 Task: Find connections with filter location Santa Maria with filter topic #Managementconsultant with filter profile language English with filter current company Mechanical Jobs and Career with filter school Uttrakhand Technical University, Dehradun with filter industry Retail Art Supplies with filter service category Lead Generation with filter keywords title President
Action: Mouse moved to (480, 63)
Screenshot: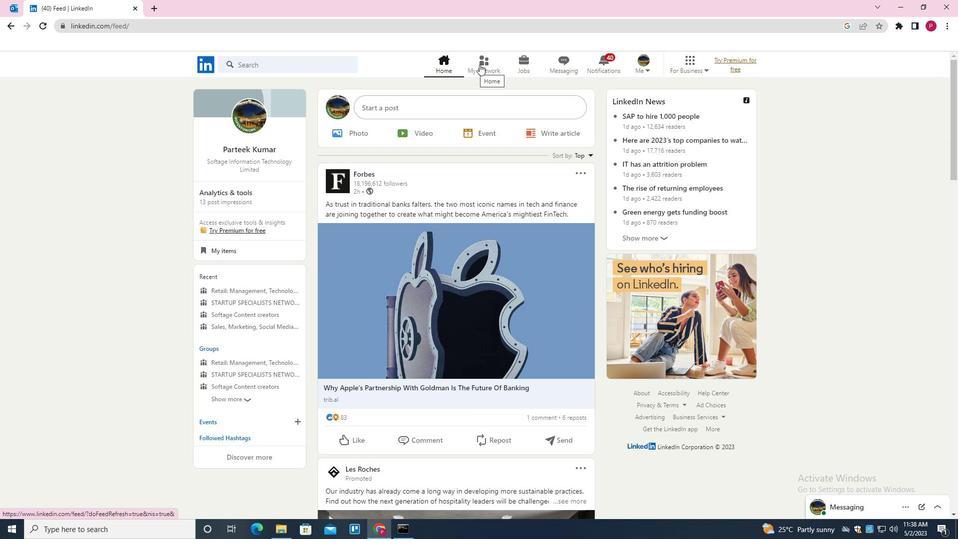 
Action: Mouse pressed left at (480, 63)
Screenshot: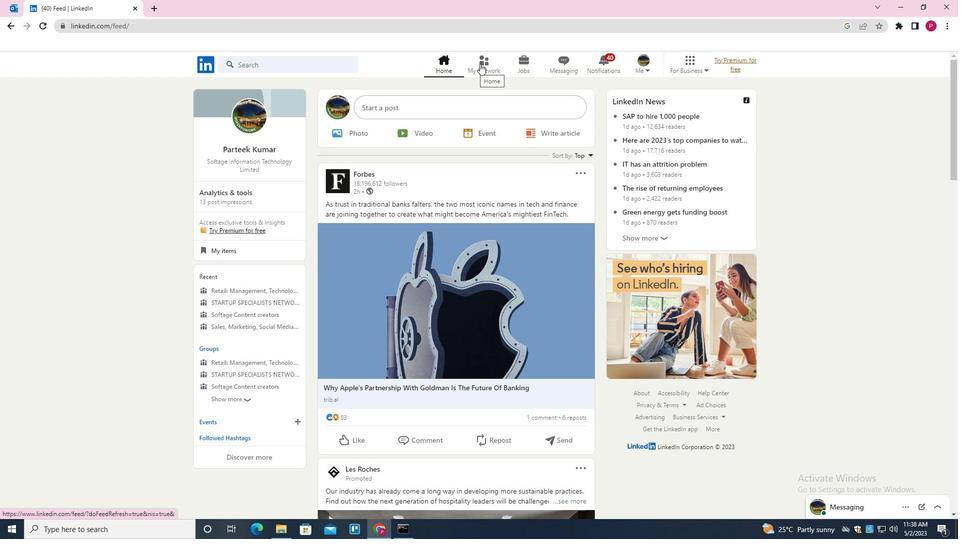 
Action: Mouse moved to (320, 121)
Screenshot: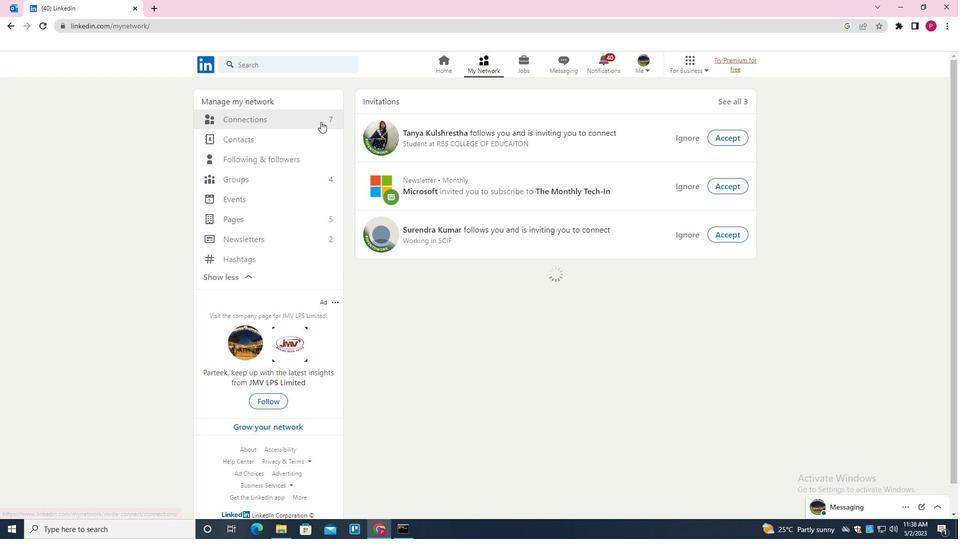 
Action: Mouse pressed left at (320, 121)
Screenshot: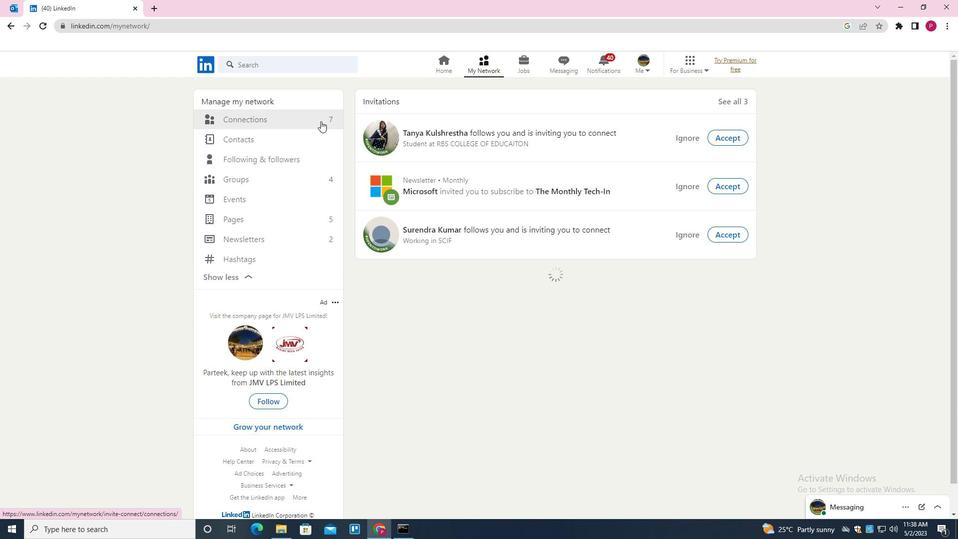 
Action: Mouse moved to (543, 123)
Screenshot: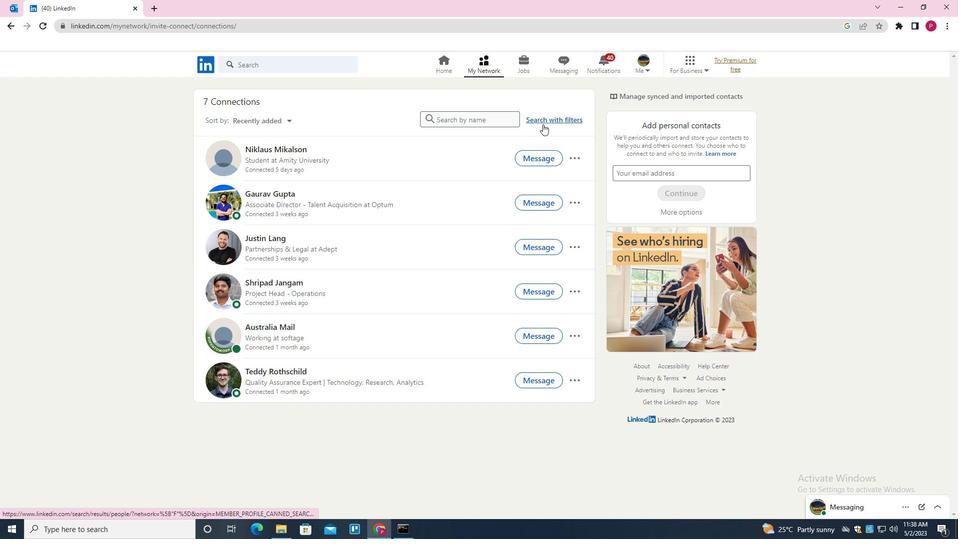 
Action: Mouse pressed left at (543, 123)
Screenshot: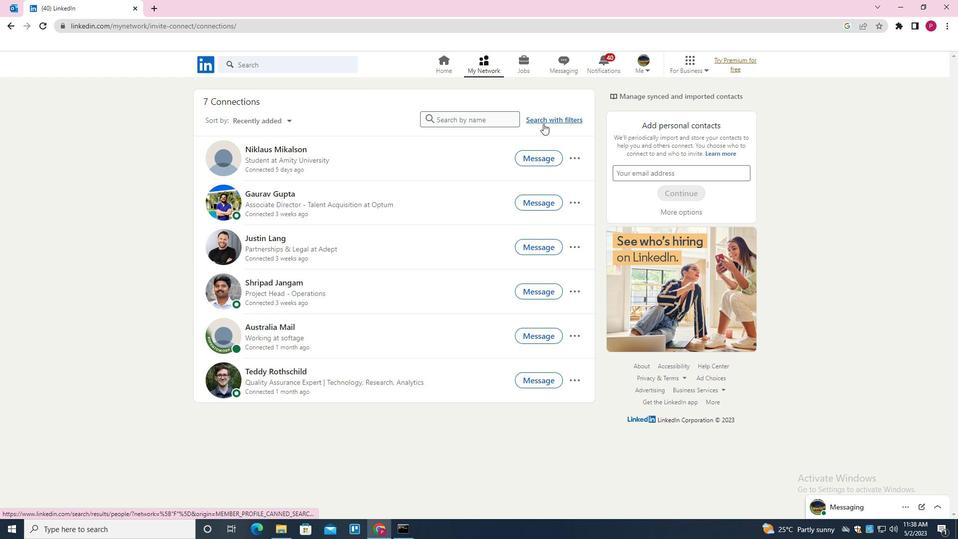 
Action: Mouse moved to (510, 94)
Screenshot: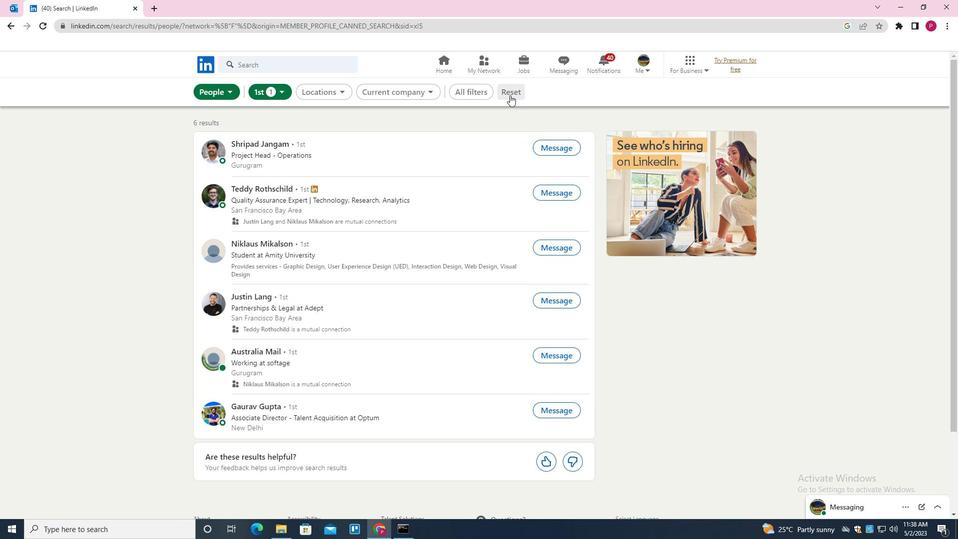
Action: Mouse pressed left at (510, 94)
Screenshot: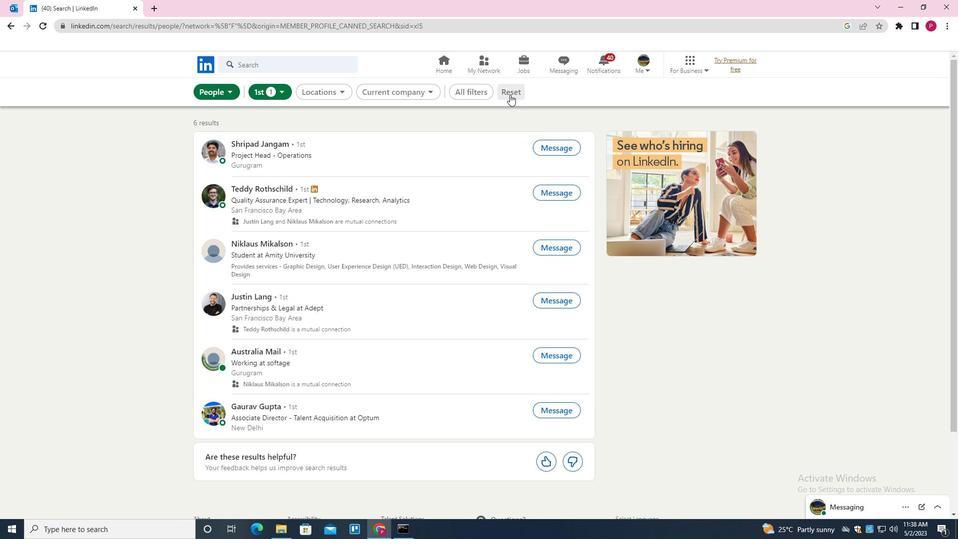 
Action: Mouse moved to (500, 92)
Screenshot: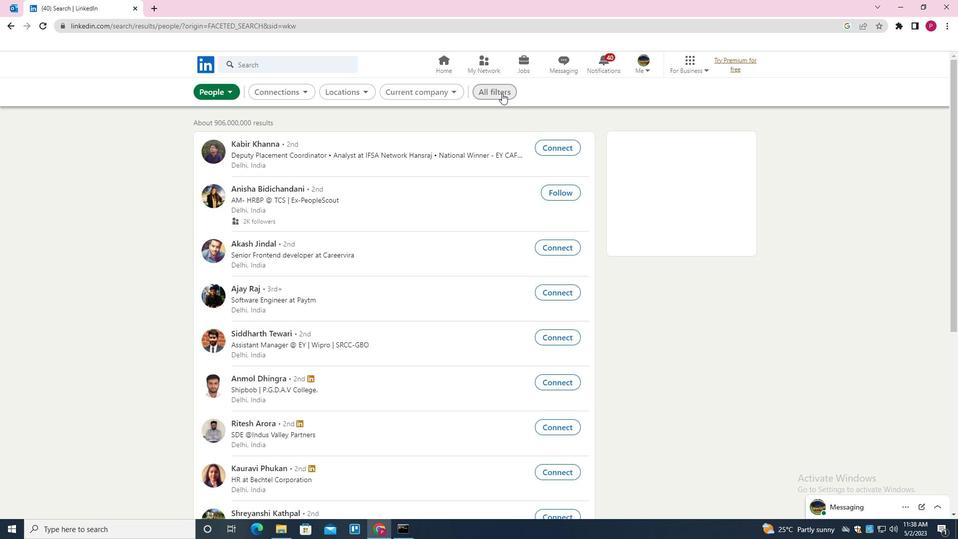 
Action: Mouse pressed left at (500, 92)
Screenshot: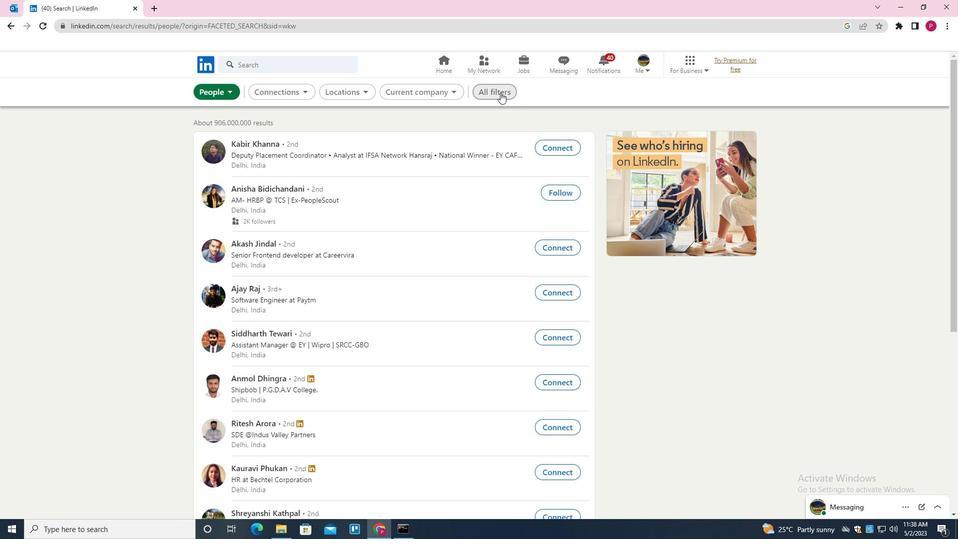 
Action: Mouse moved to (869, 312)
Screenshot: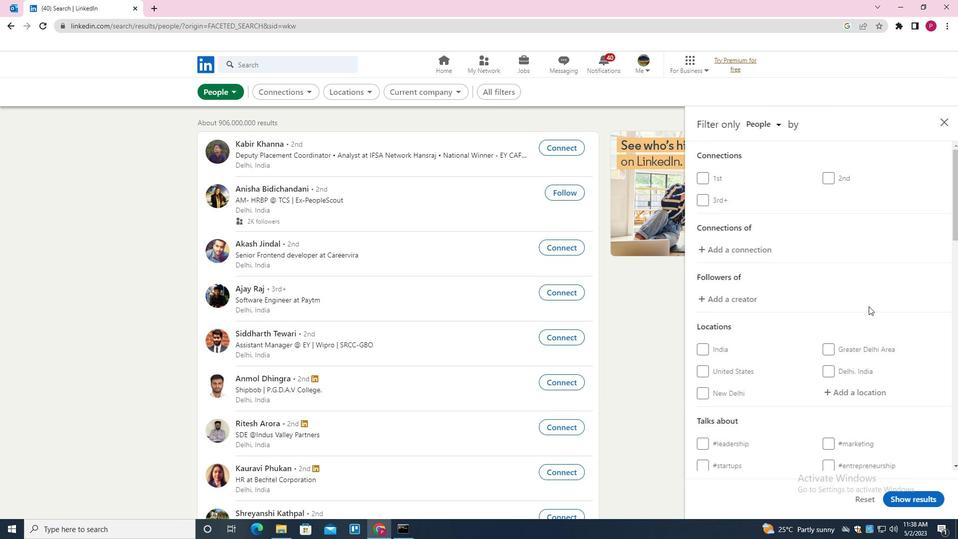 
Action: Mouse scrolled (869, 311) with delta (0, 0)
Screenshot: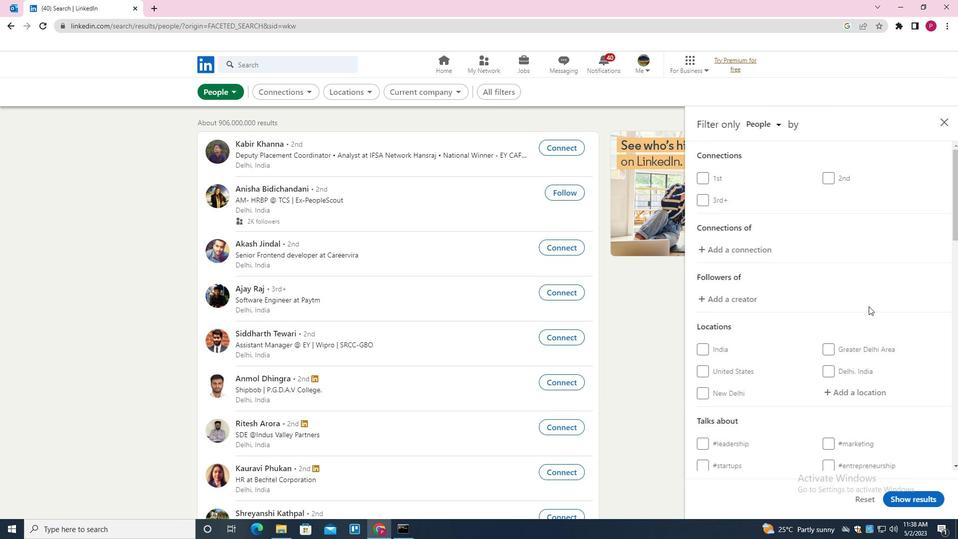 
Action: Mouse moved to (871, 316)
Screenshot: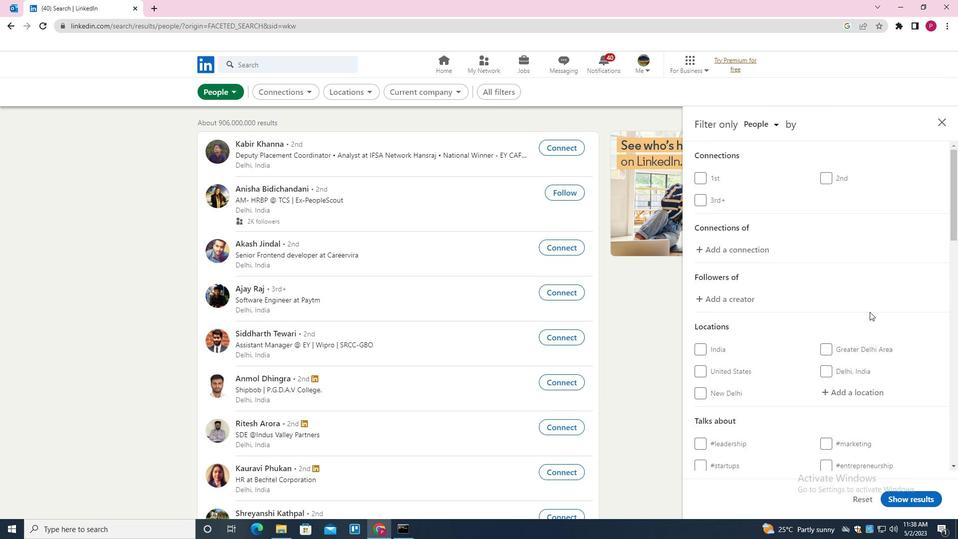 
Action: Mouse scrolled (871, 315) with delta (0, 0)
Screenshot: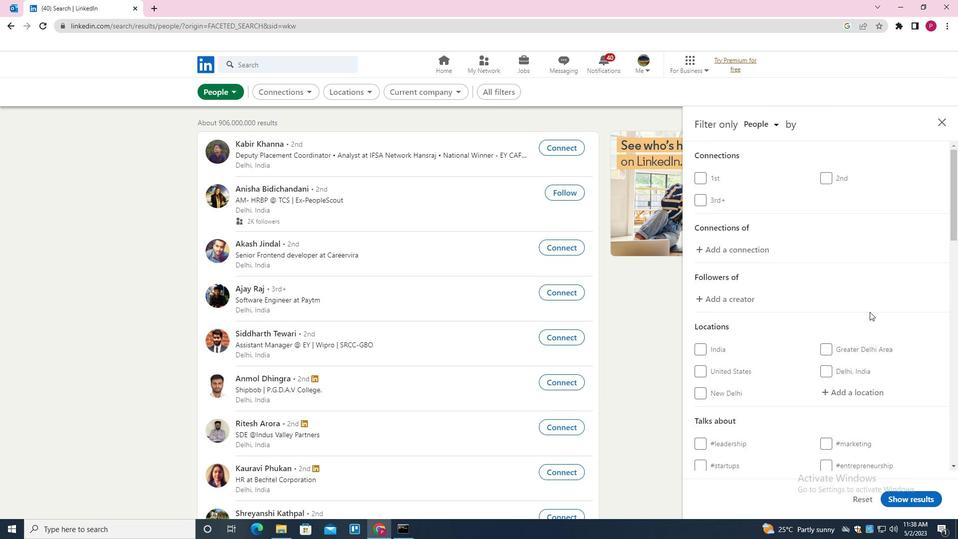 
Action: Mouse moved to (859, 292)
Screenshot: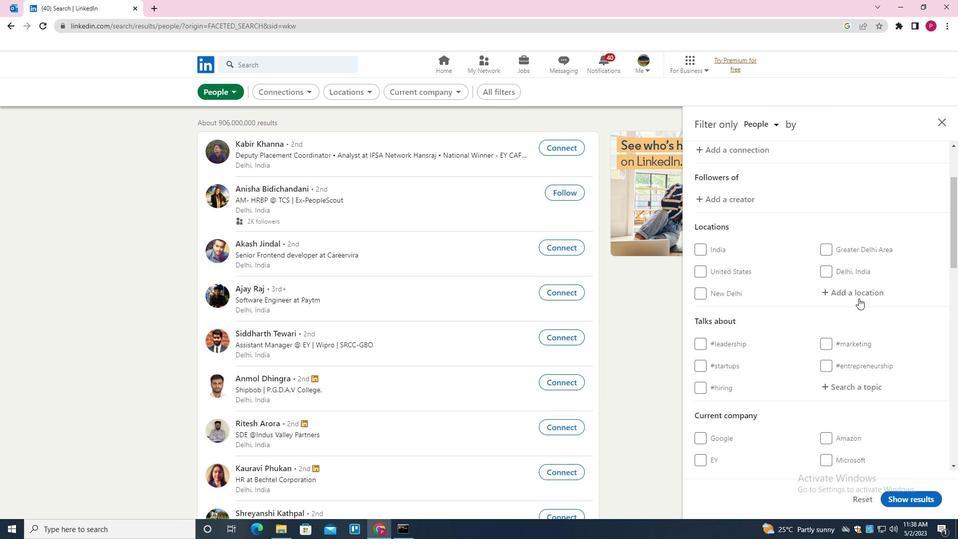 
Action: Mouse pressed left at (859, 292)
Screenshot: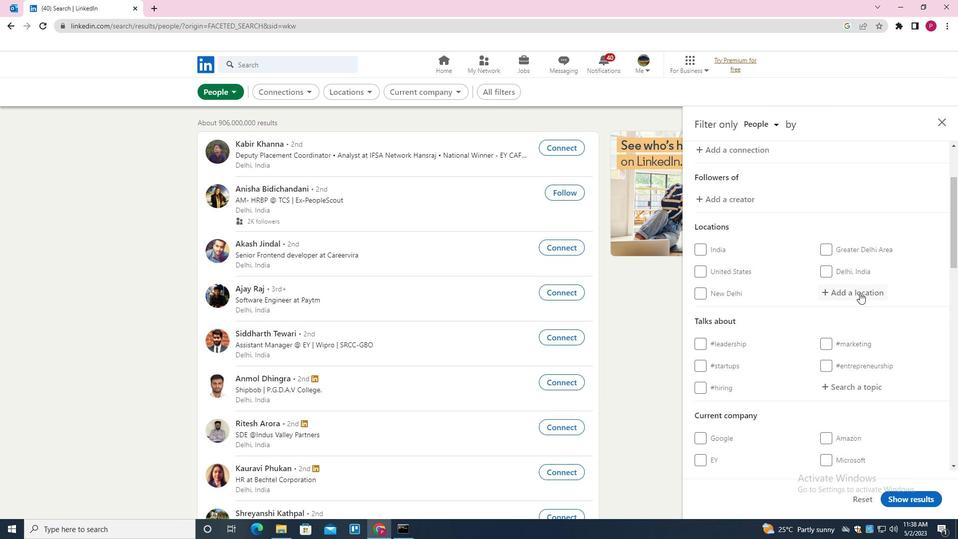 
Action: Mouse moved to (769, 353)
Screenshot: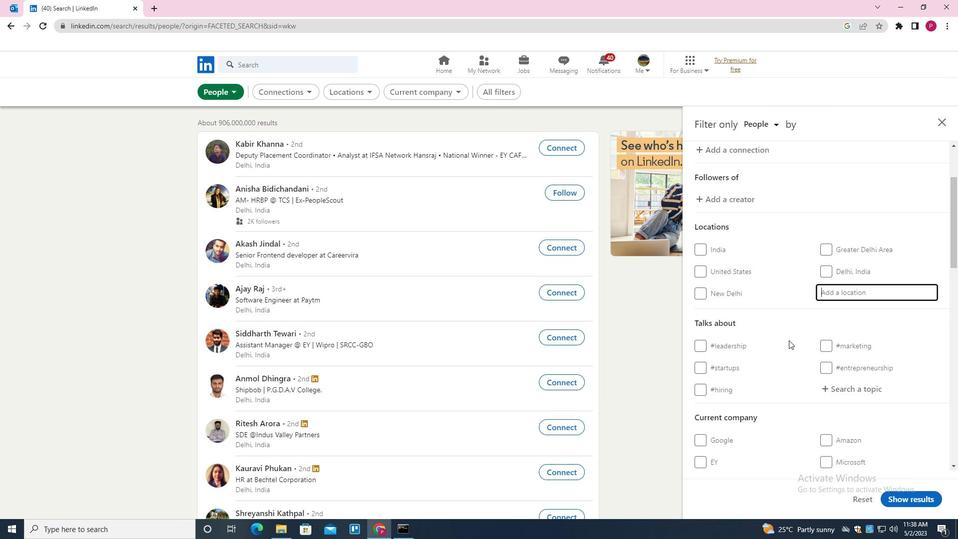 
Action: Key pressed <Key.shift>SANTA<Key.space><Key.shift>MARIA<Key.down><Key.enter>
Screenshot: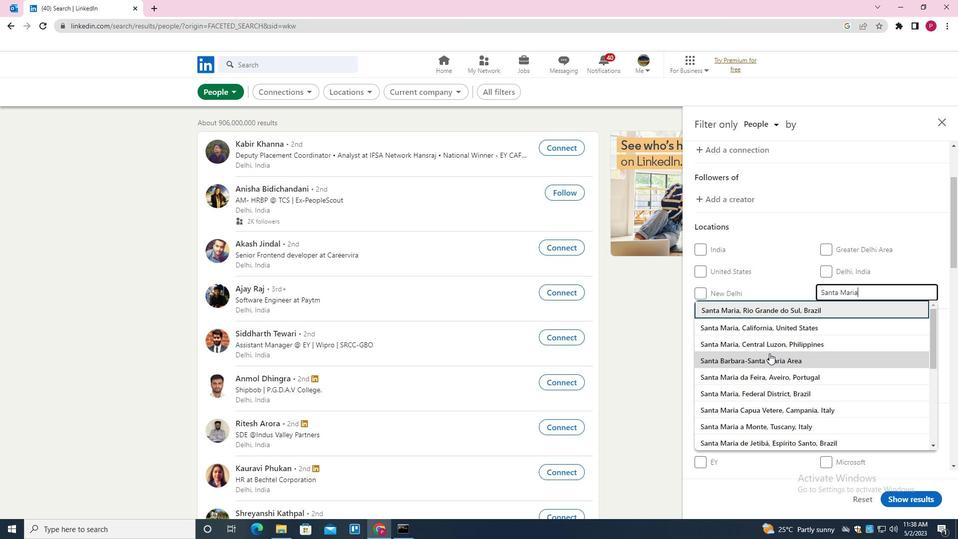 
Action: Mouse moved to (778, 303)
Screenshot: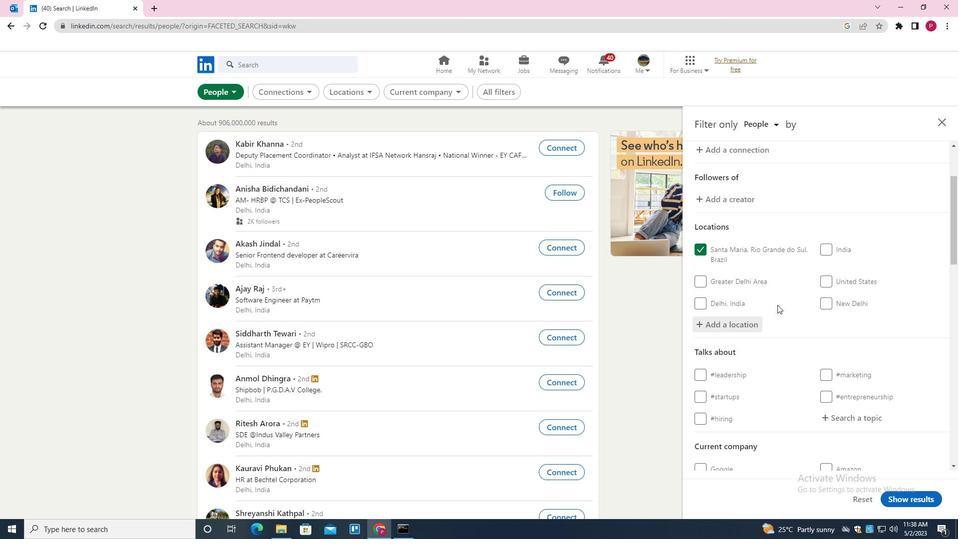 
Action: Mouse scrolled (778, 303) with delta (0, 0)
Screenshot: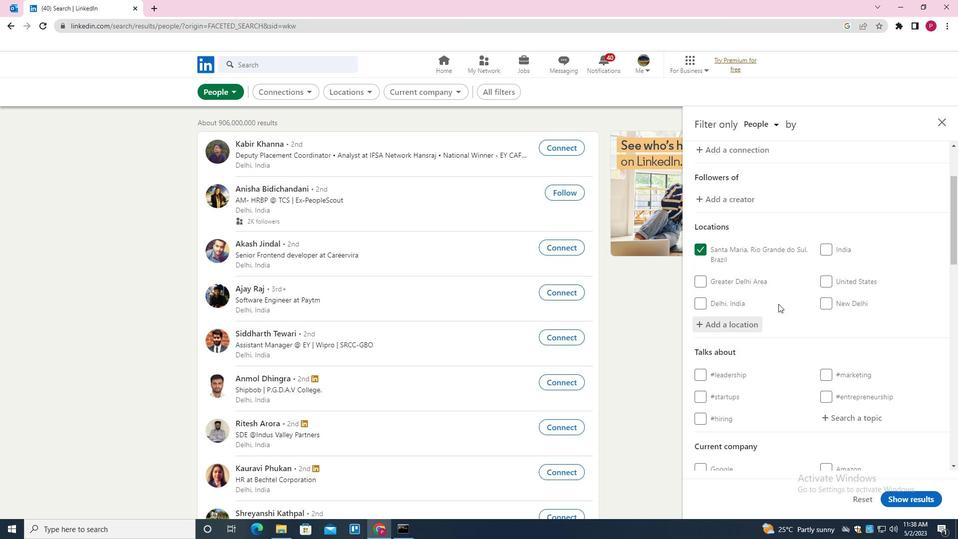 
Action: Mouse moved to (778, 304)
Screenshot: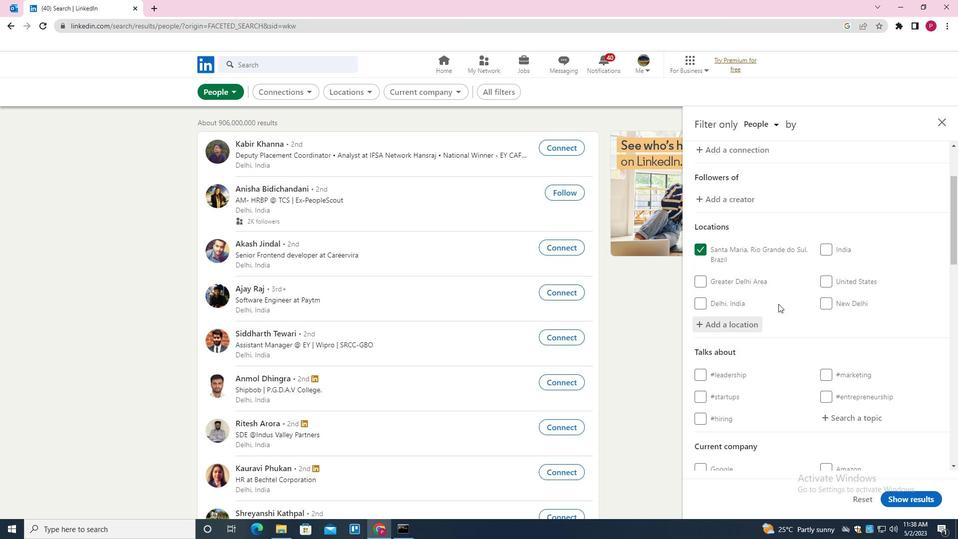
Action: Mouse scrolled (778, 303) with delta (0, 0)
Screenshot: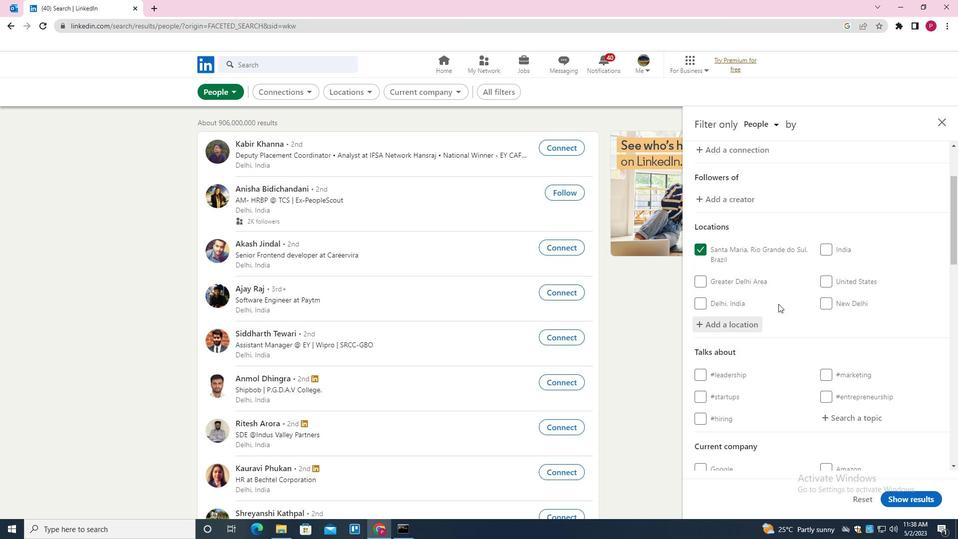 
Action: Mouse moved to (777, 304)
Screenshot: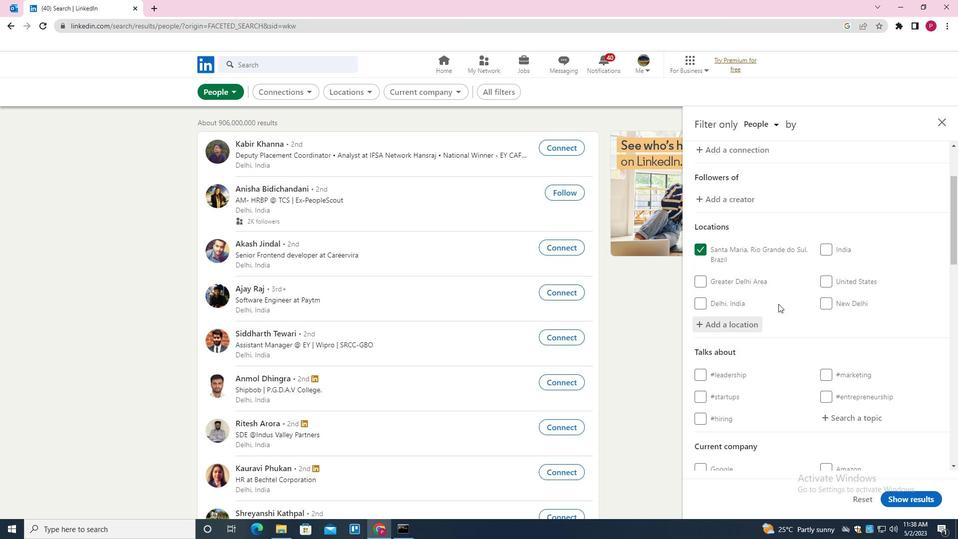 
Action: Mouse scrolled (777, 304) with delta (0, 0)
Screenshot: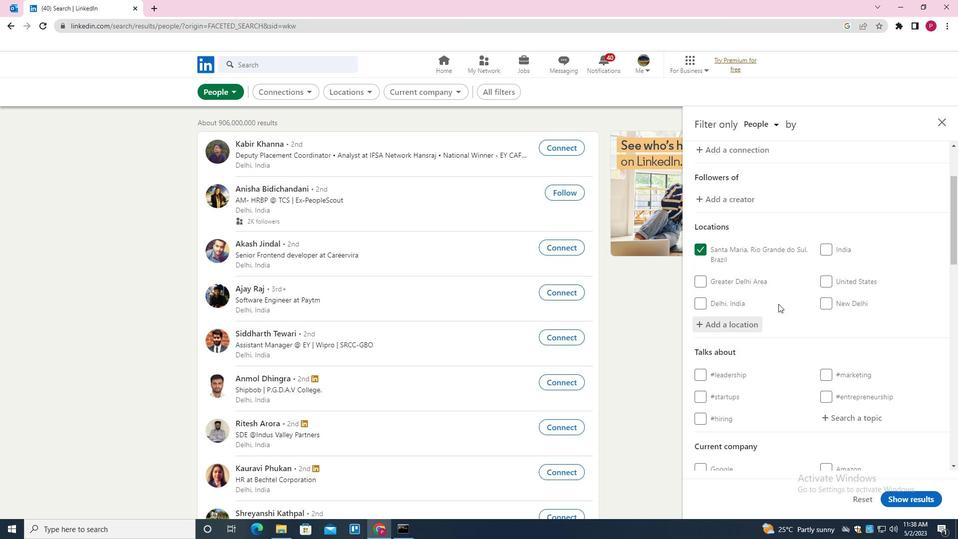 
Action: Mouse moved to (777, 309)
Screenshot: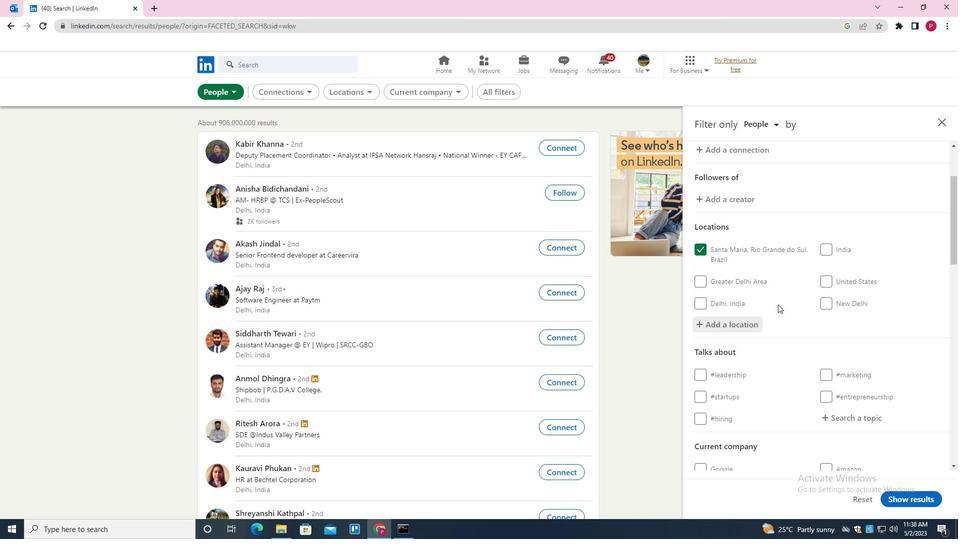
Action: Mouse scrolled (777, 309) with delta (0, 0)
Screenshot: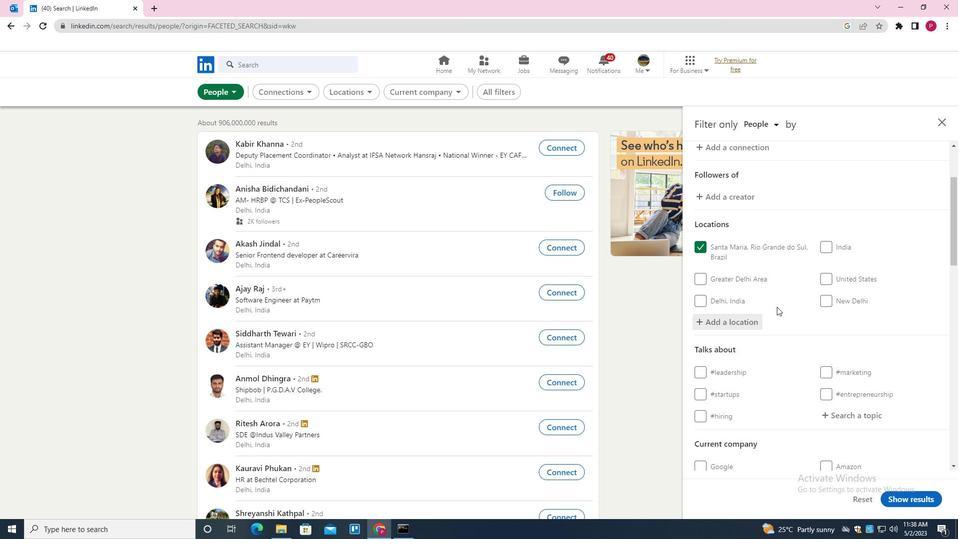 
Action: Mouse moved to (850, 218)
Screenshot: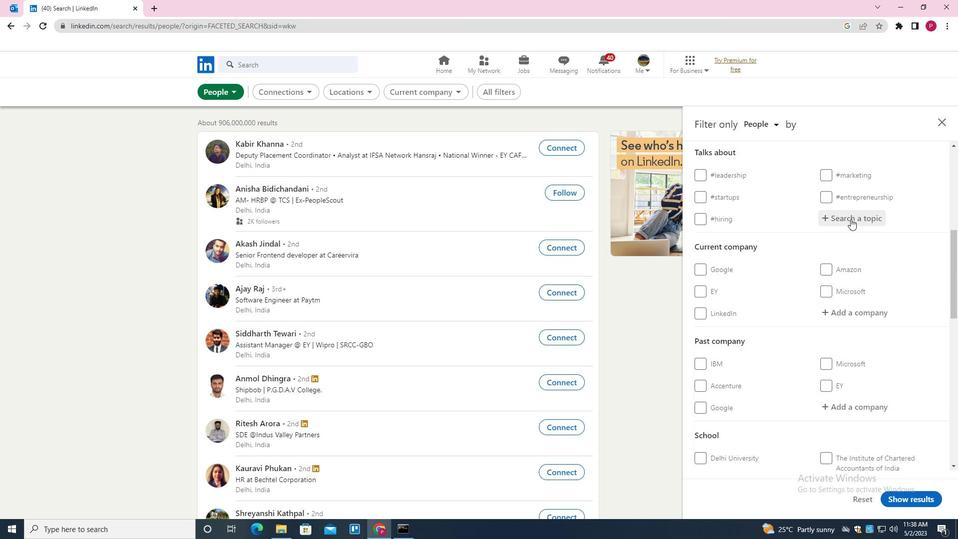 
Action: Mouse pressed left at (850, 218)
Screenshot: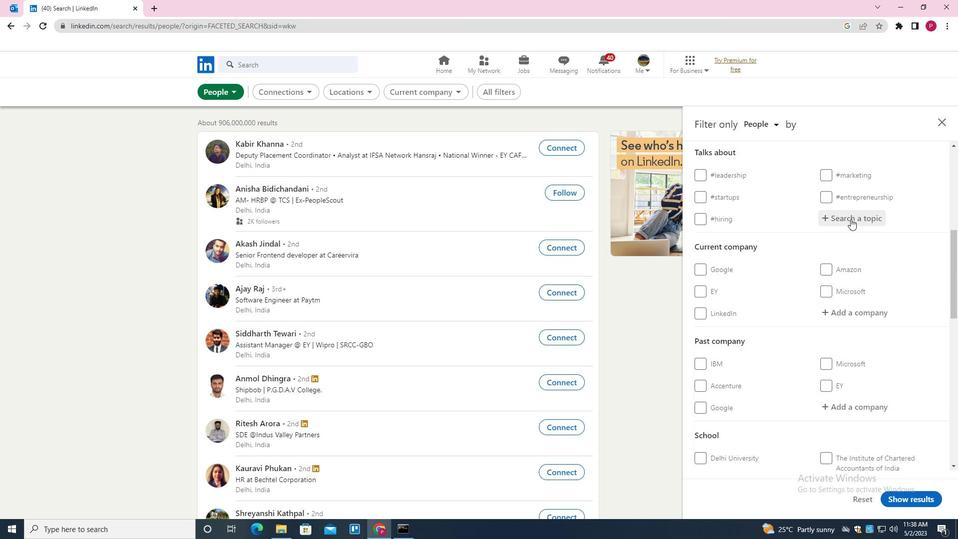 
Action: Mouse moved to (840, 224)
Screenshot: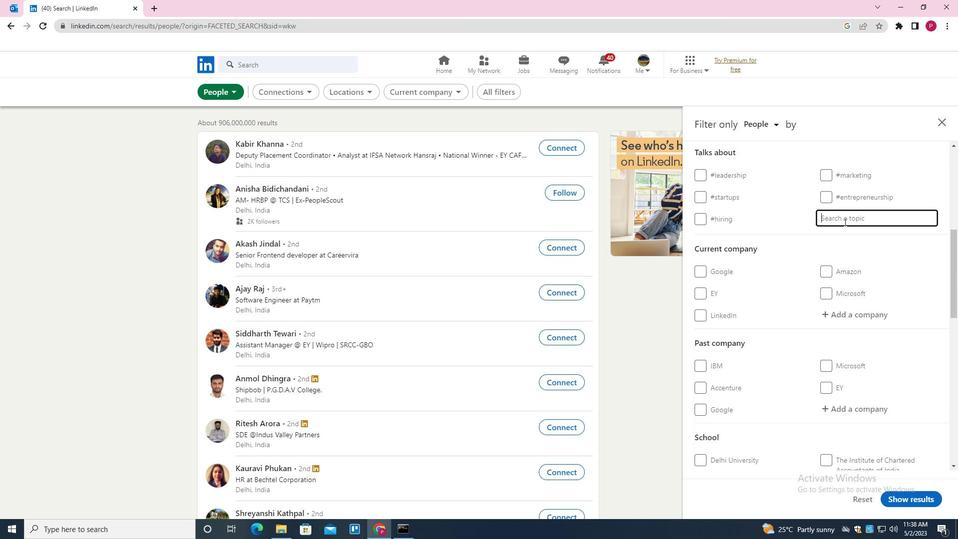 
Action: Key pressed MANAGEMENT<Key.space><Key.backspace>COU<Key.backspace>NSULTING<Key.down><Key.enter>
Screenshot: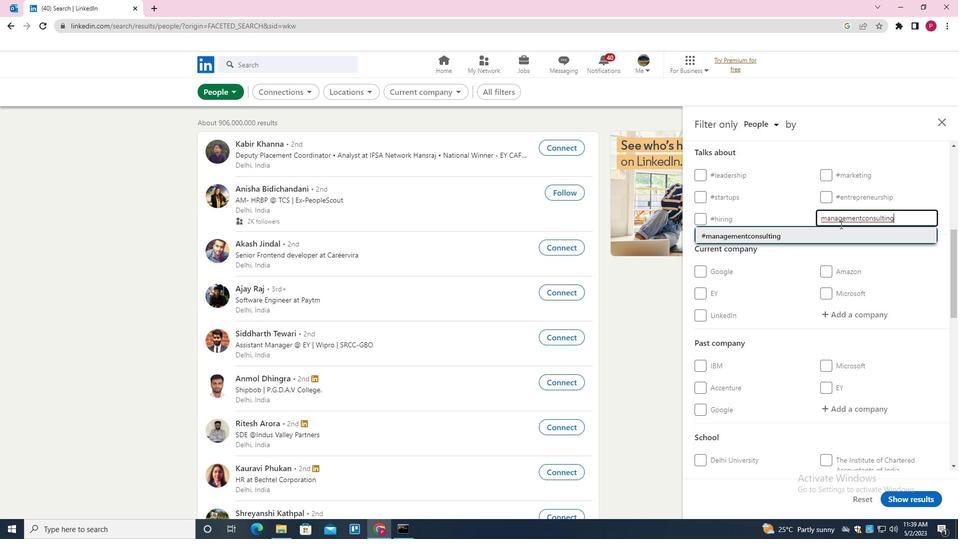 
Action: Mouse moved to (827, 234)
Screenshot: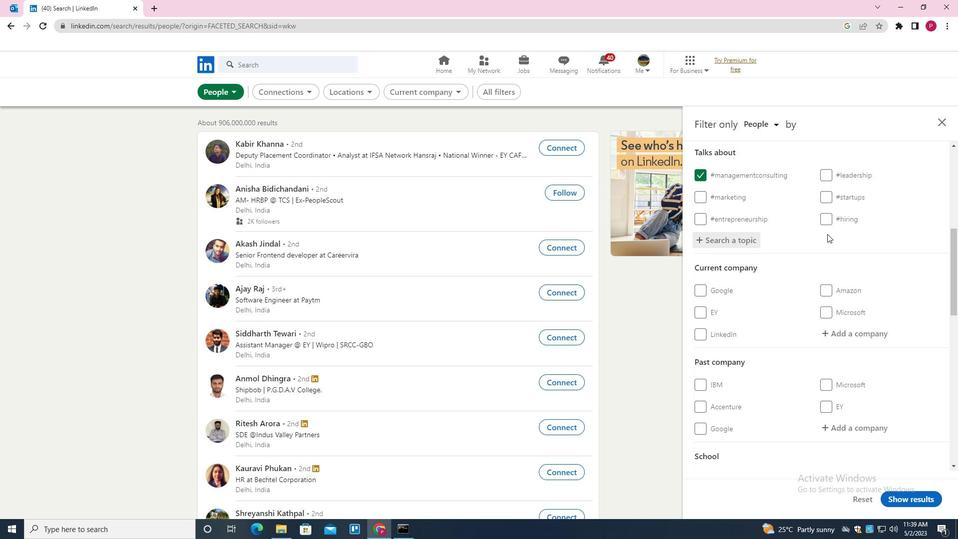 
Action: Mouse scrolled (827, 233) with delta (0, 0)
Screenshot: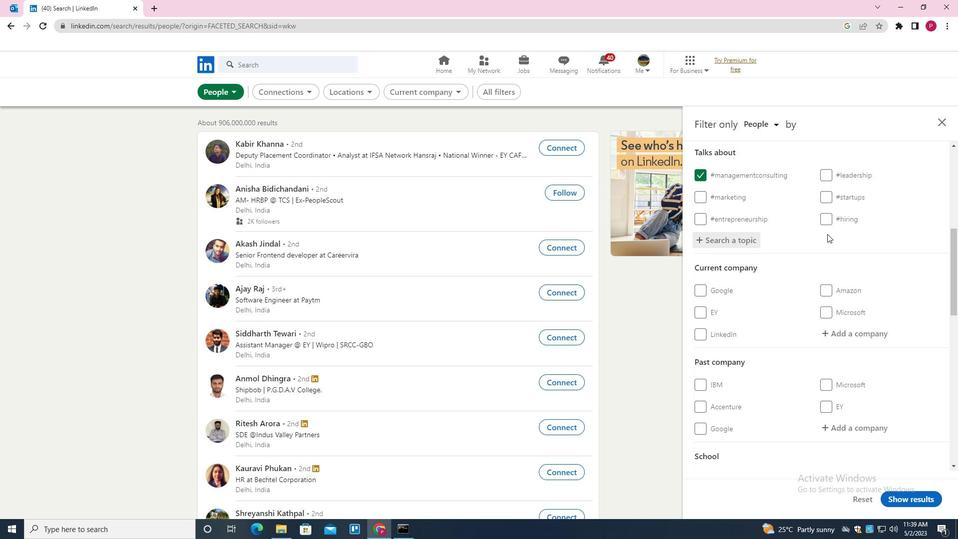 
Action: Mouse moved to (826, 234)
Screenshot: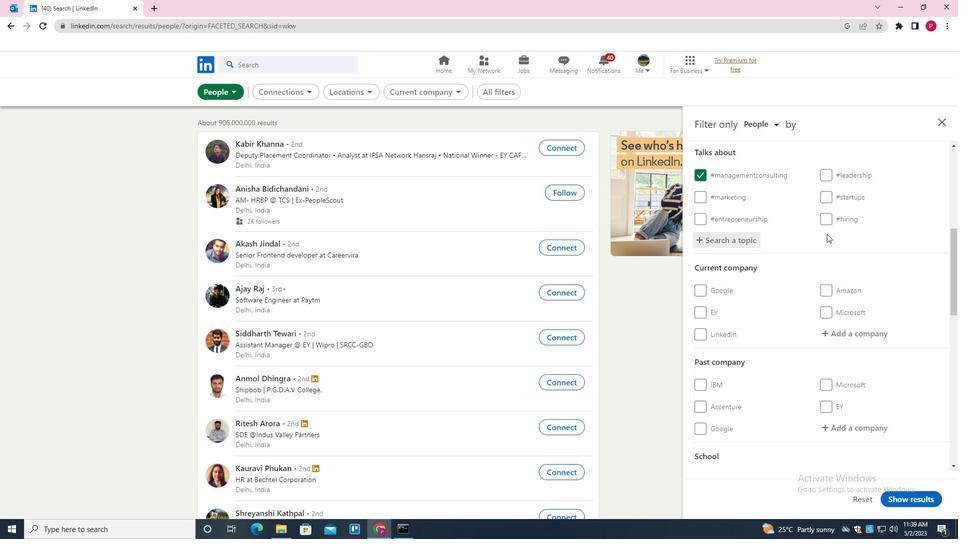 
Action: Mouse scrolled (826, 234) with delta (0, 0)
Screenshot: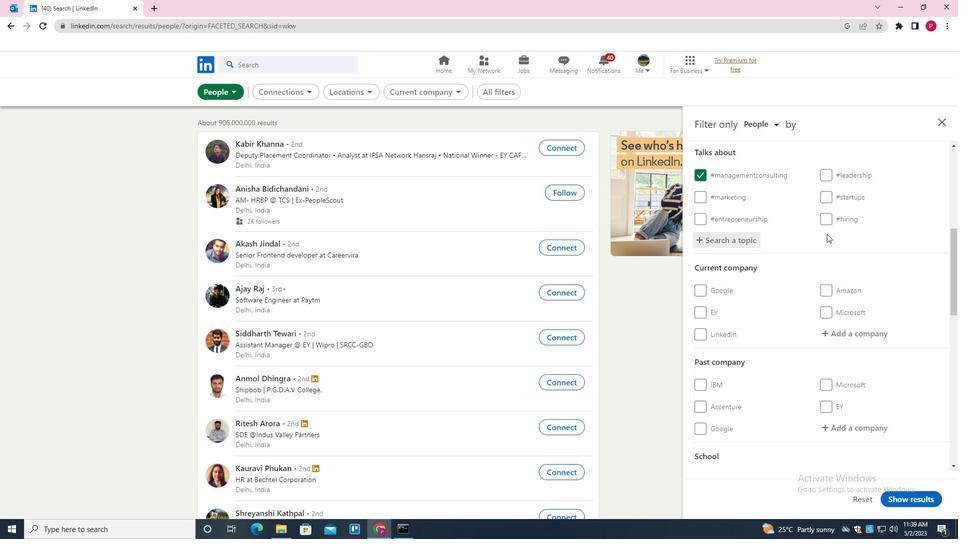 
Action: Mouse moved to (826, 235)
Screenshot: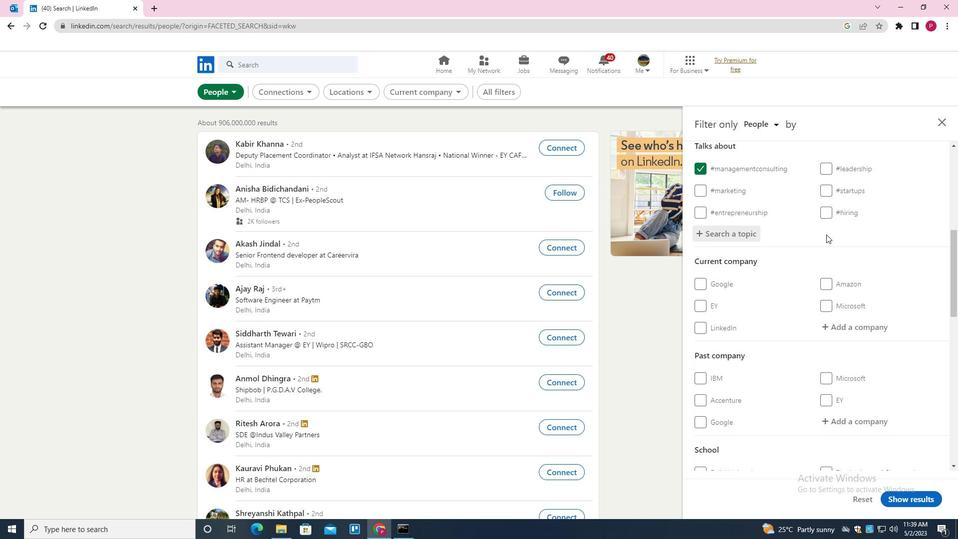 
Action: Mouse scrolled (826, 234) with delta (0, 0)
Screenshot: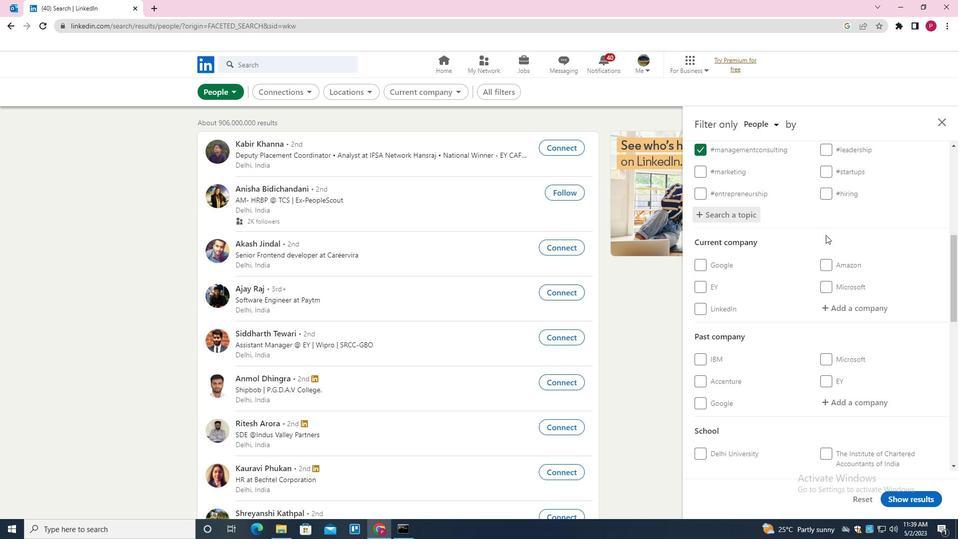 
Action: Mouse moved to (825, 235)
Screenshot: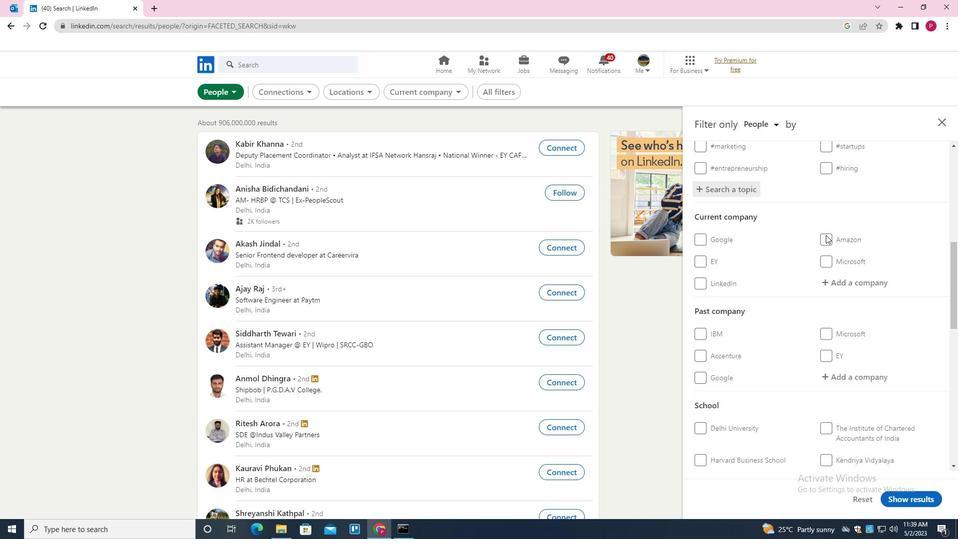 
Action: Mouse scrolled (825, 235) with delta (0, 0)
Screenshot: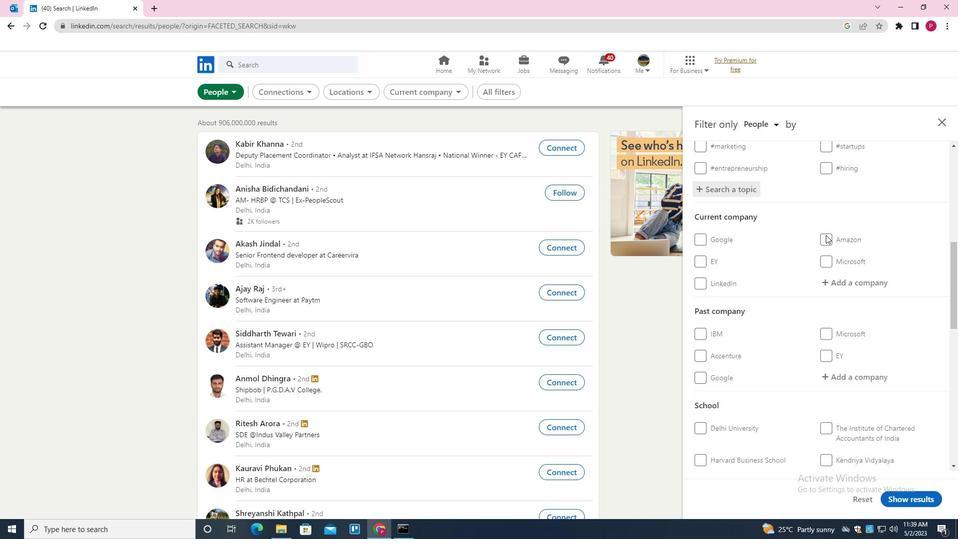 
Action: Mouse moved to (825, 235)
Screenshot: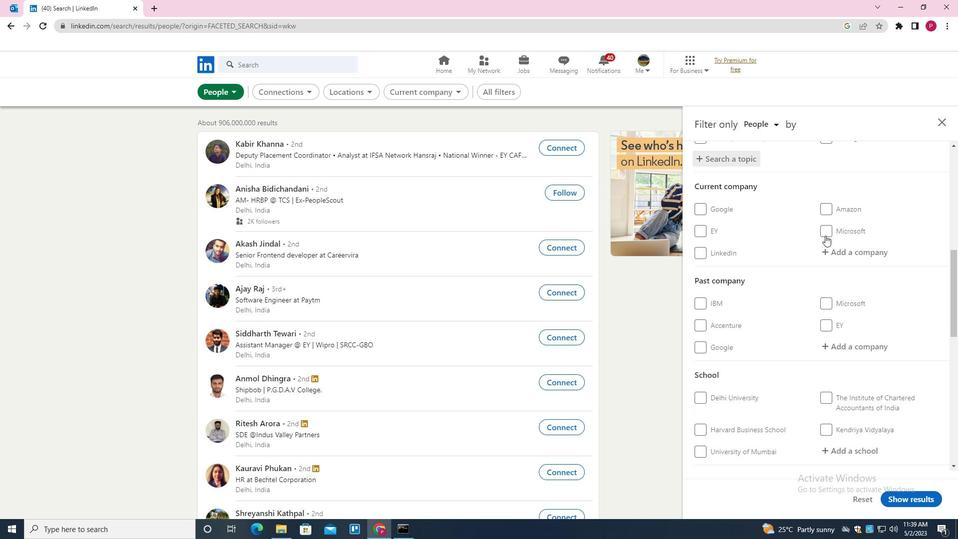 
Action: Mouse scrolled (825, 235) with delta (0, 0)
Screenshot: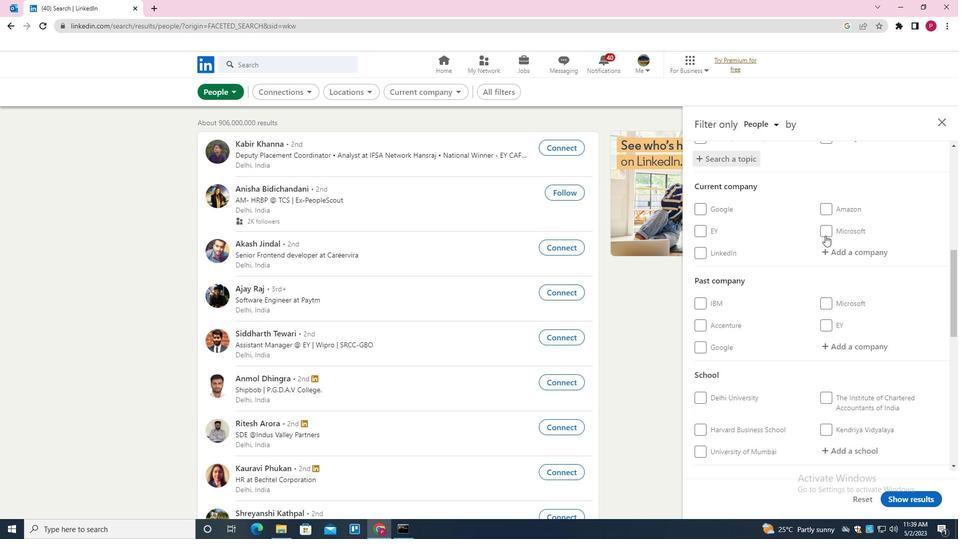 
Action: Mouse moved to (802, 286)
Screenshot: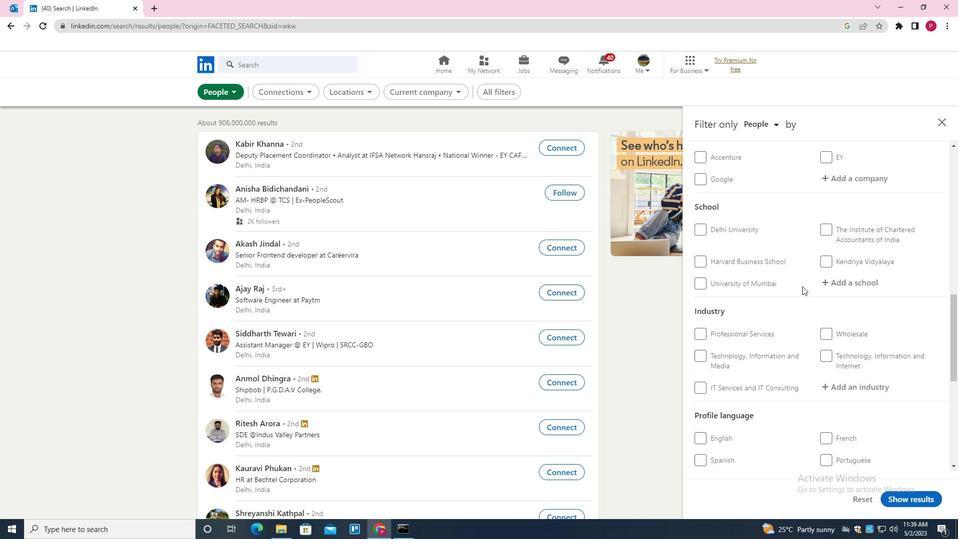 
Action: Mouse scrolled (802, 286) with delta (0, 0)
Screenshot: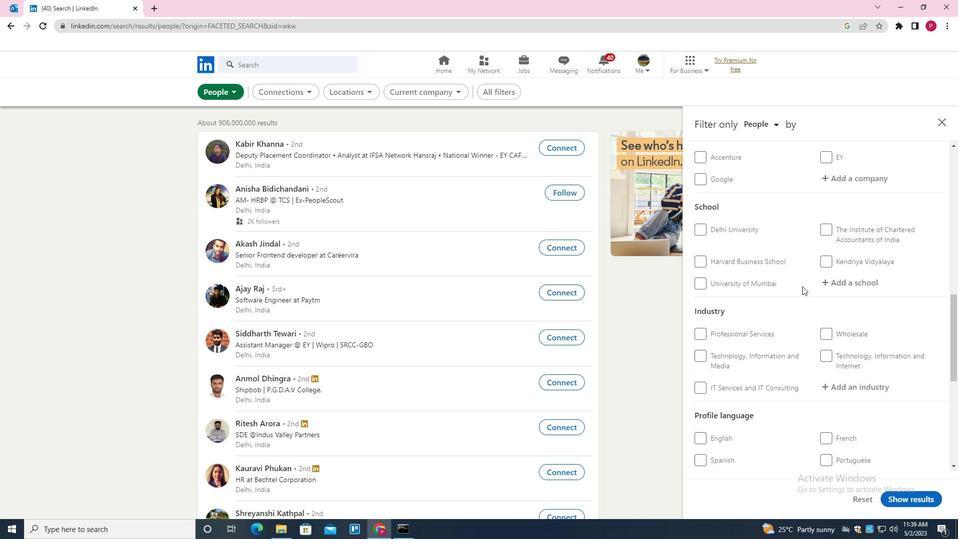 
Action: Mouse moved to (801, 287)
Screenshot: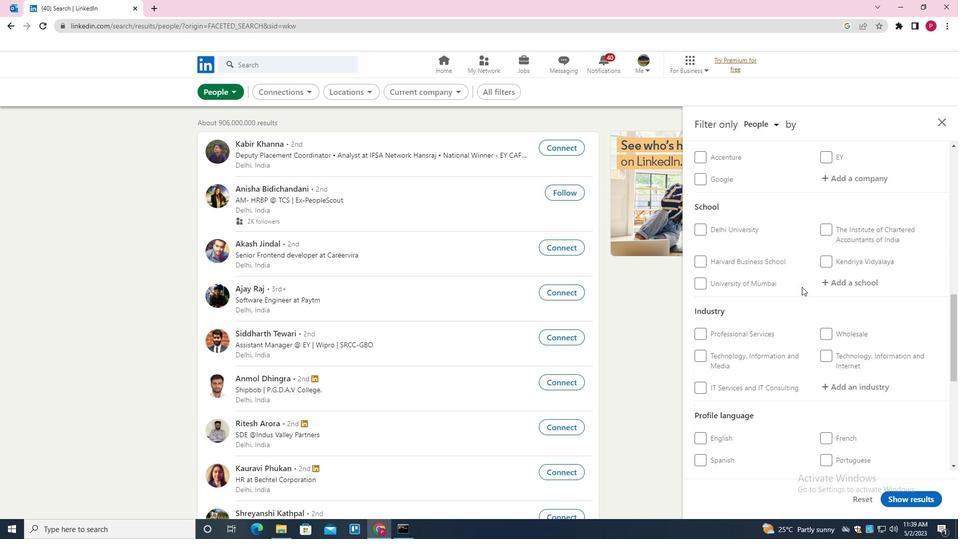 
Action: Mouse scrolled (801, 287) with delta (0, 0)
Screenshot: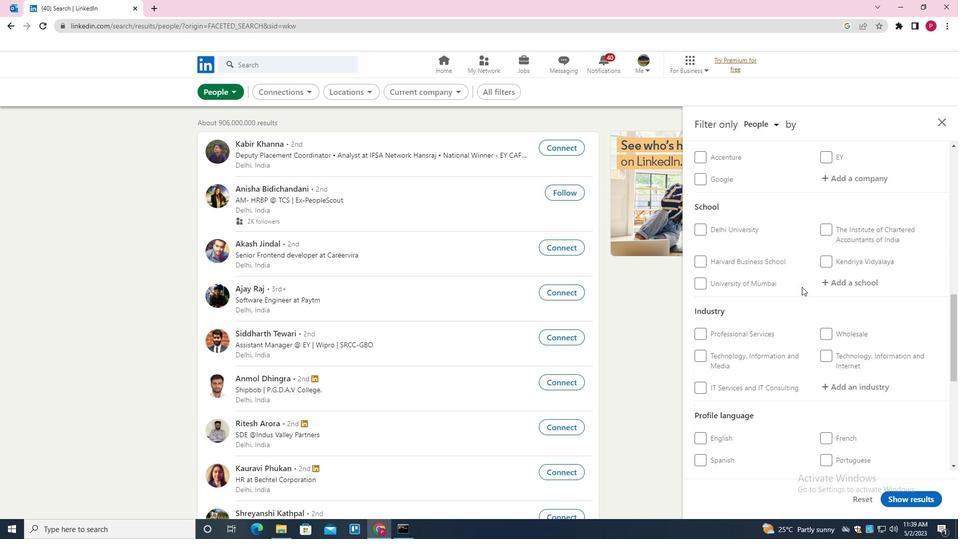 
Action: Mouse scrolled (801, 287) with delta (0, 0)
Screenshot: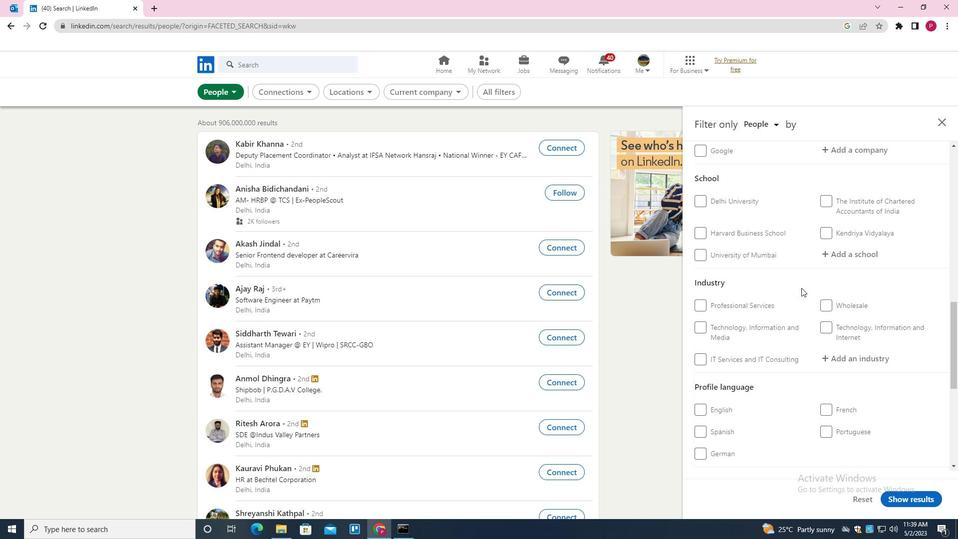 
Action: Mouse scrolled (801, 287) with delta (0, 0)
Screenshot: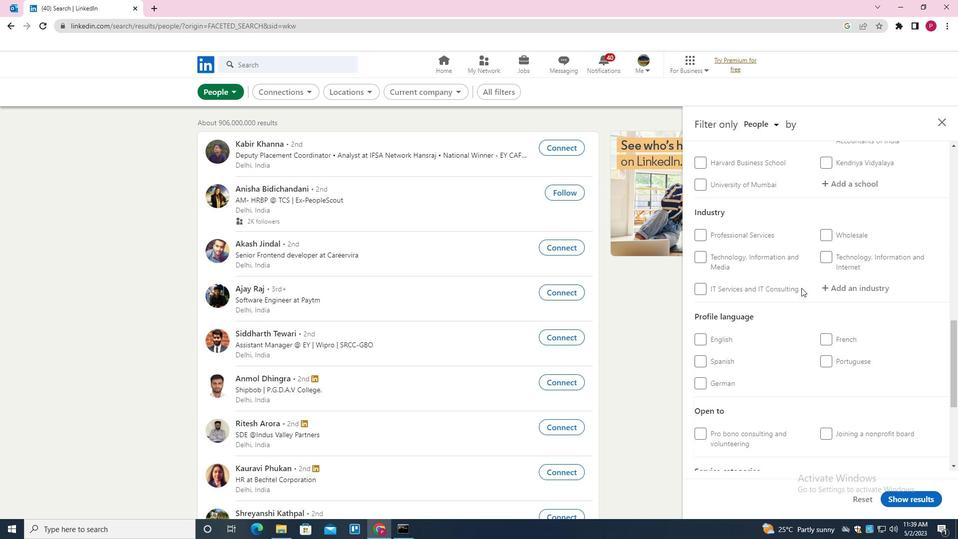 
Action: Mouse moved to (801, 287)
Screenshot: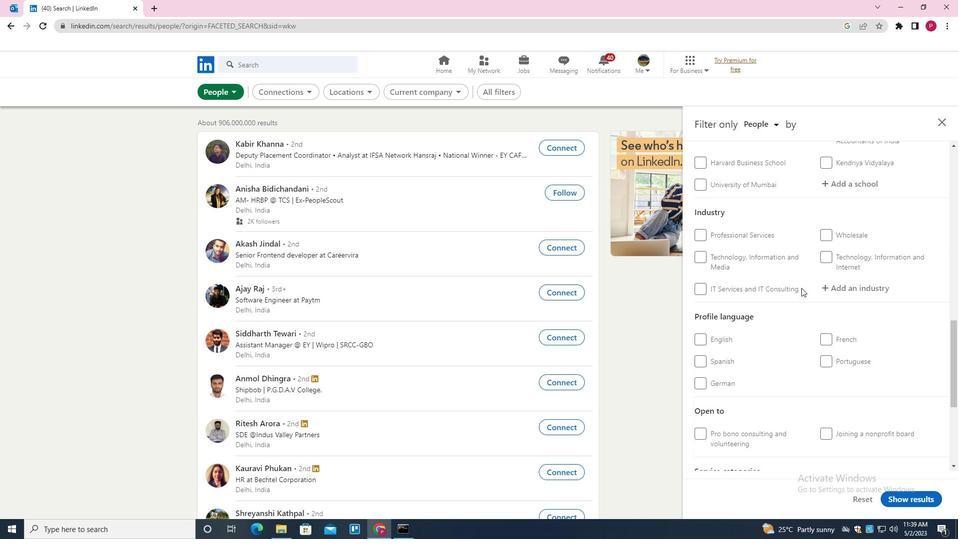 
Action: Mouse scrolled (801, 287) with delta (0, 0)
Screenshot: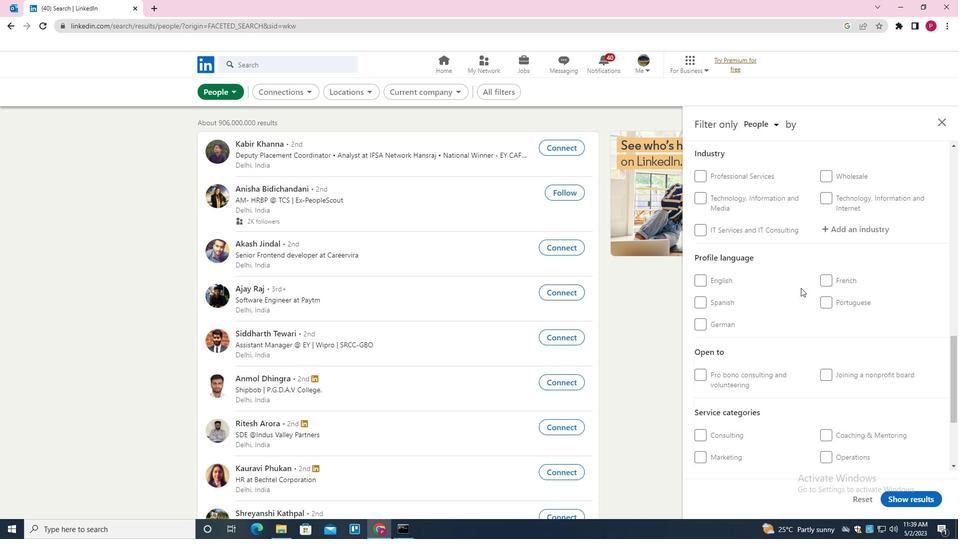 
Action: Mouse moved to (718, 190)
Screenshot: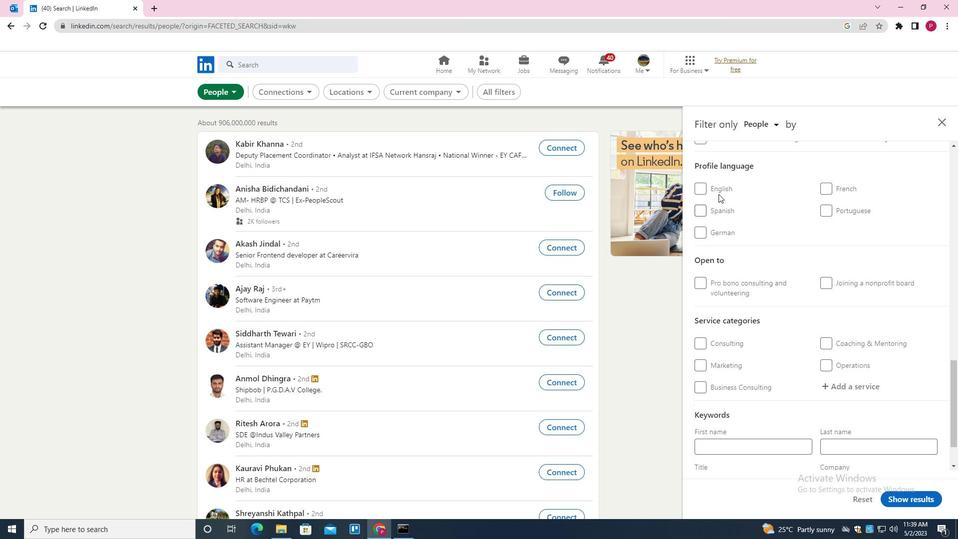 
Action: Mouse pressed left at (718, 190)
Screenshot: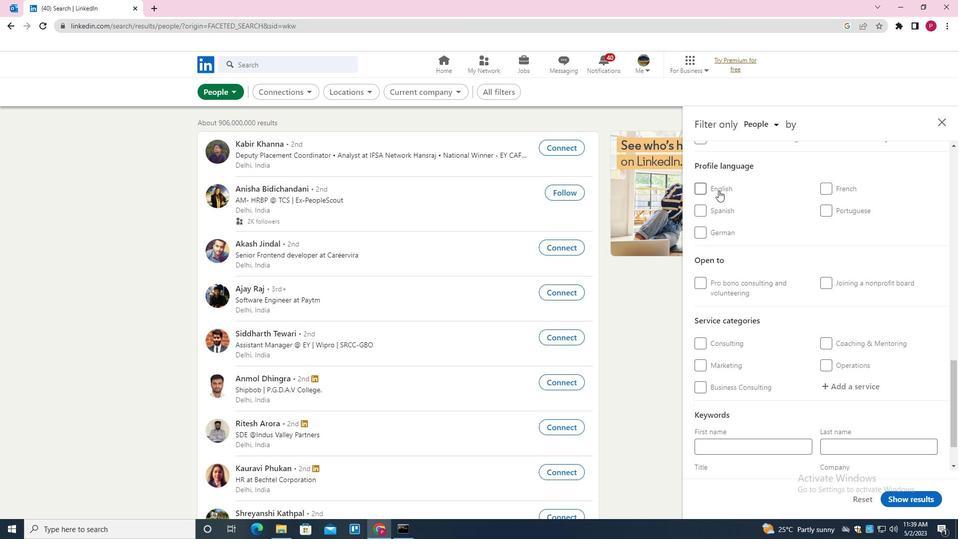 
Action: Mouse moved to (789, 240)
Screenshot: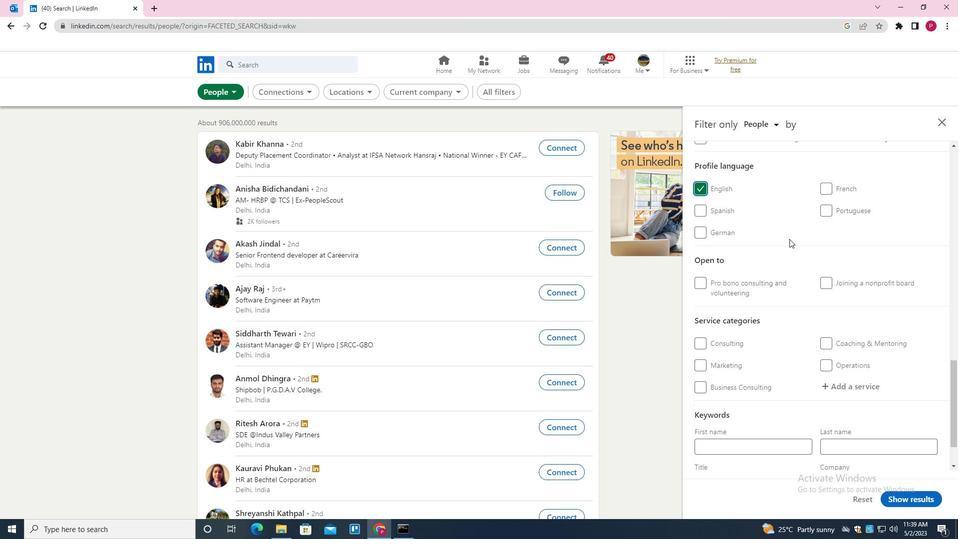 
Action: Mouse scrolled (789, 240) with delta (0, 0)
Screenshot: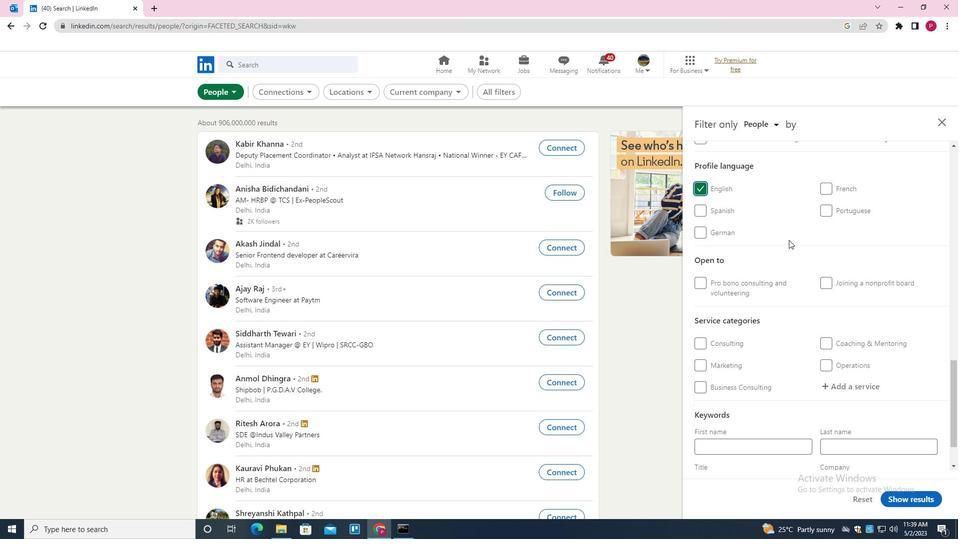 
Action: Mouse scrolled (789, 240) with delta (0, 0)
Screenshot: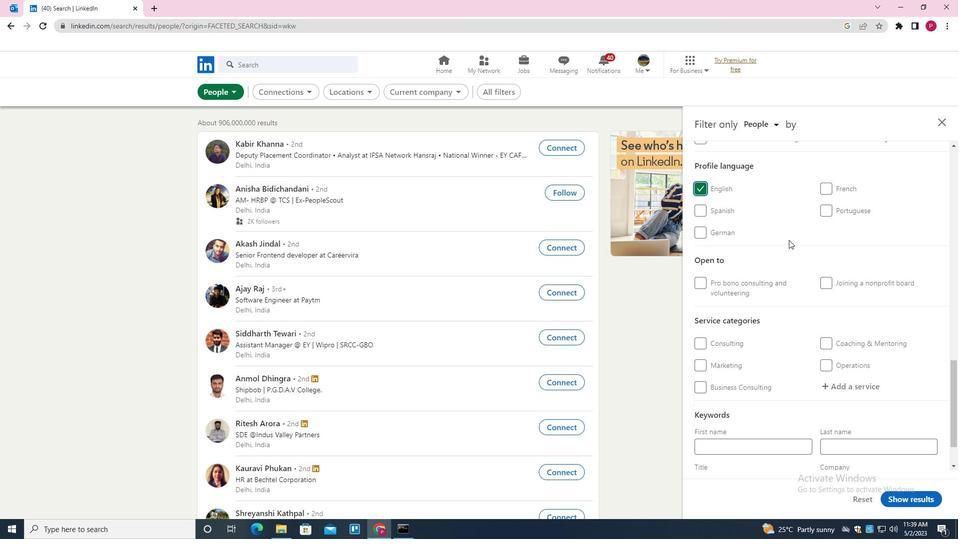 
Action: Mouse scrolled (789, 240) with delta (0, 0)
Screenshot: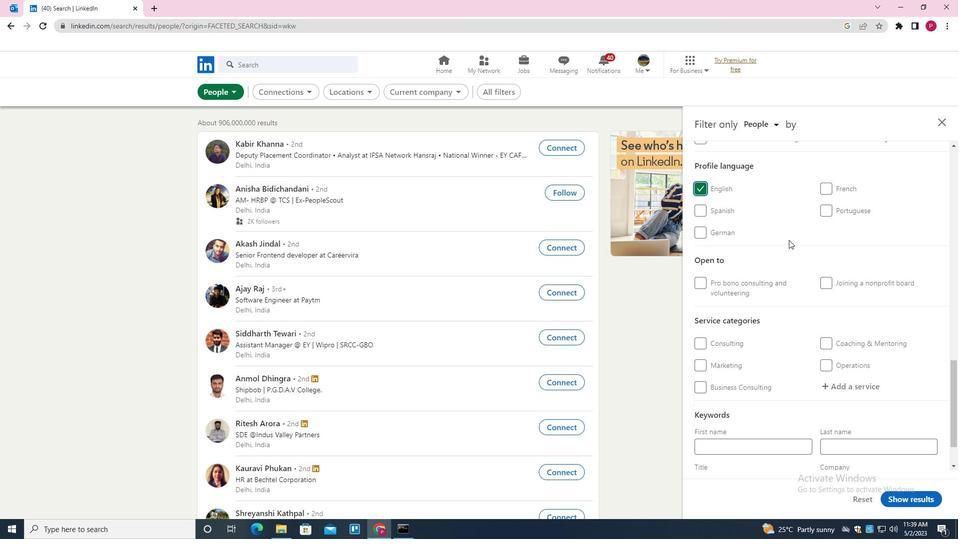 
Action: Mouse scrolled (789, 240) with delta (0, 0)
Screenshot: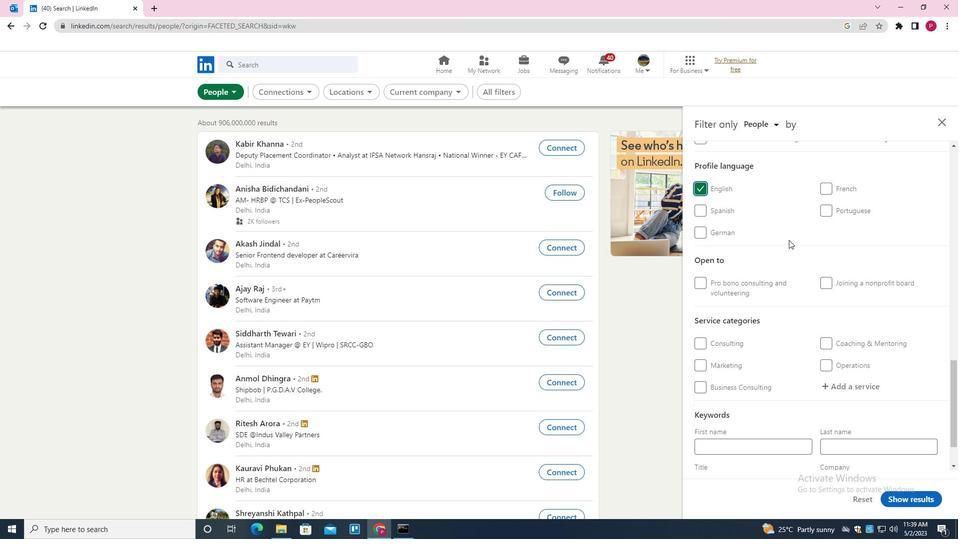 
Action: Mouse moved to (788, 241)
Screenshot: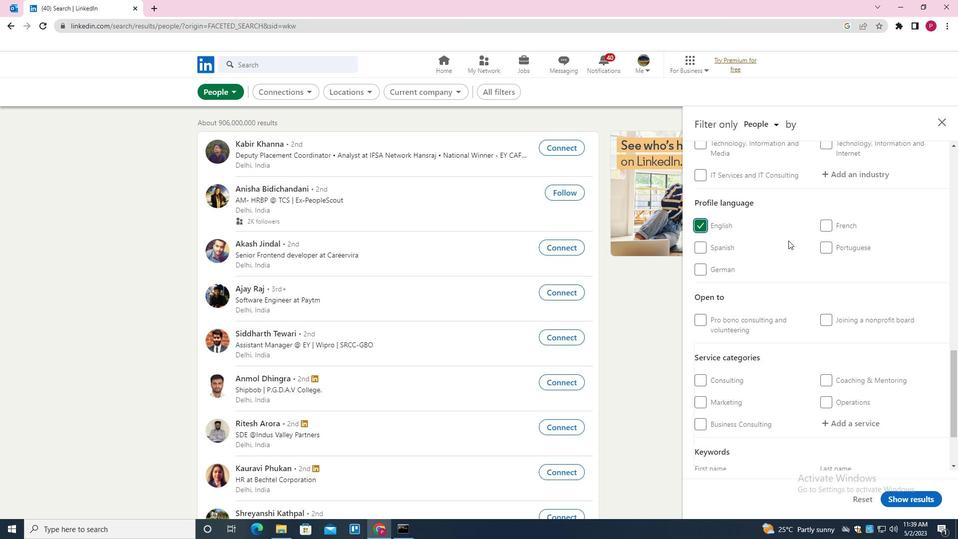 
Action: Mouse scrolled (788, 241) with delta (0, 0)
Screenshot: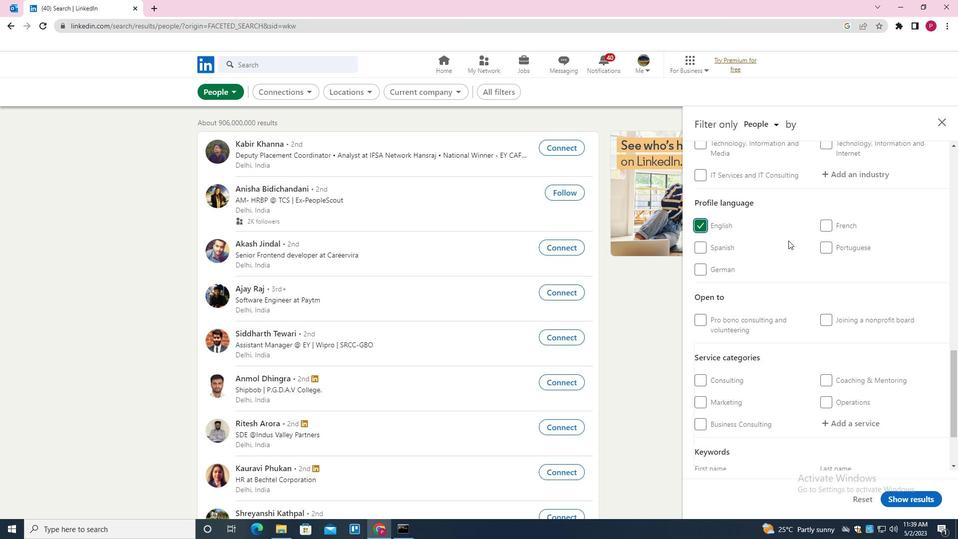 
Action: Mouse moved to (787, 241)
Screenshot: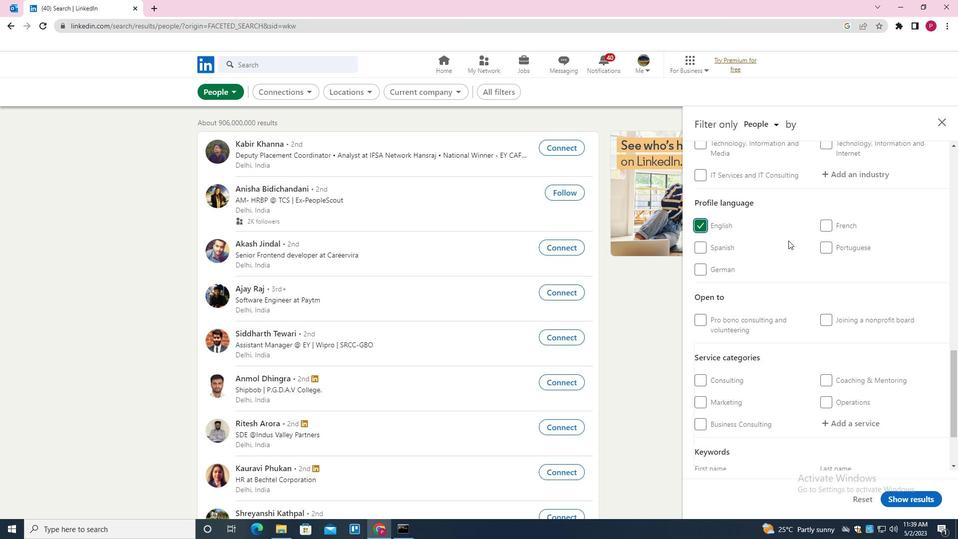 
Action: Mouse scrolled (787, 241) with delta (0, 0)
Screenshot: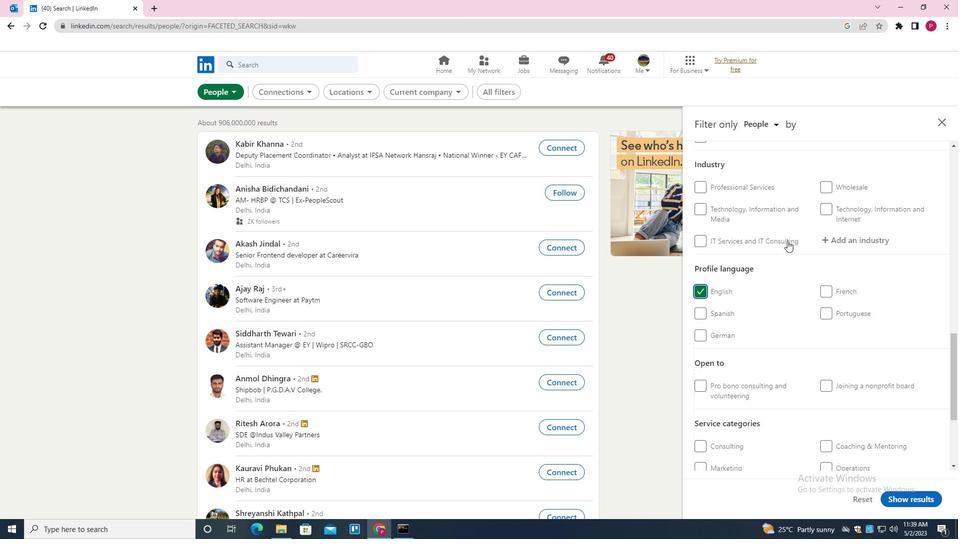 
Action: Mouse moved to (786, 242)
Screenshot: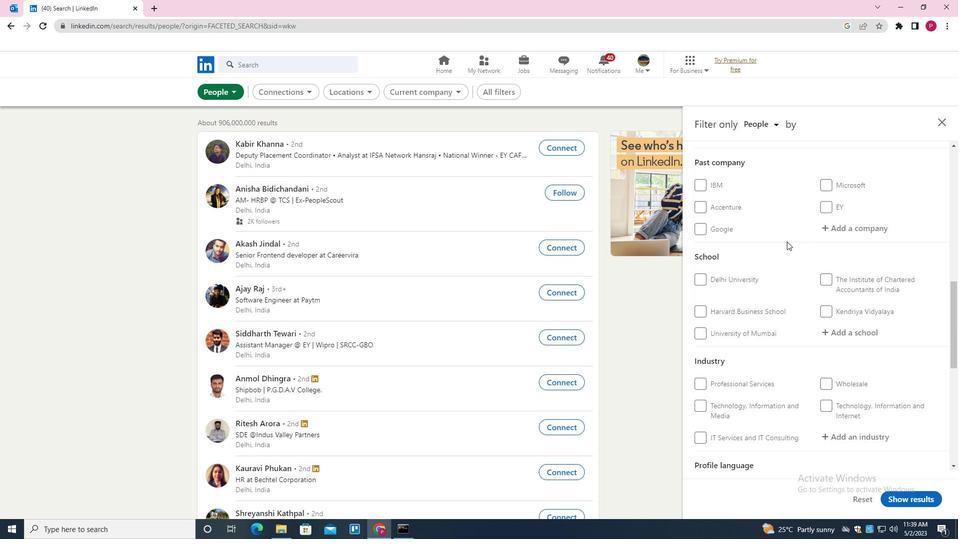 
Action: Mouse scrolled (786, 242) with delta (0, 0)
Screenshot: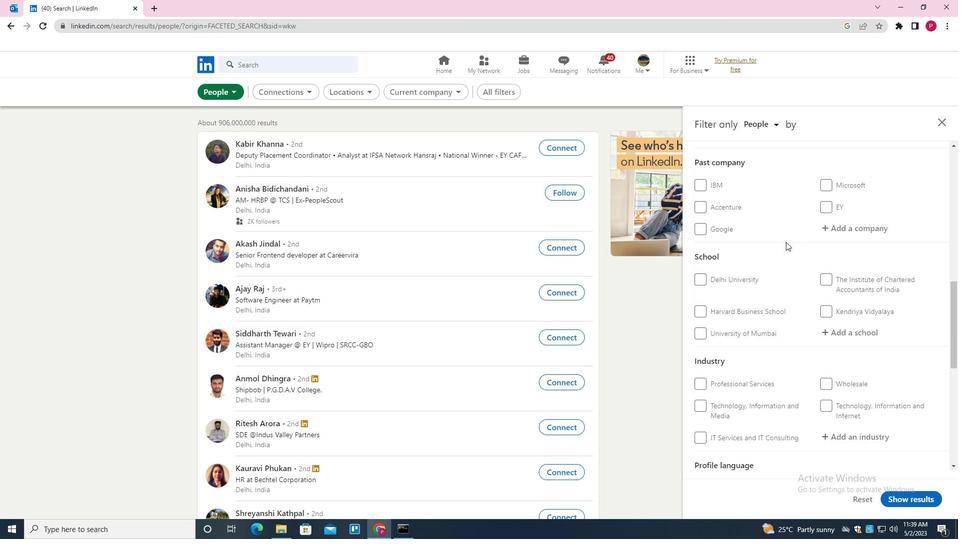 
Action: Mouse scrolled (786, 242) with delta (0, 0)
Screenshot: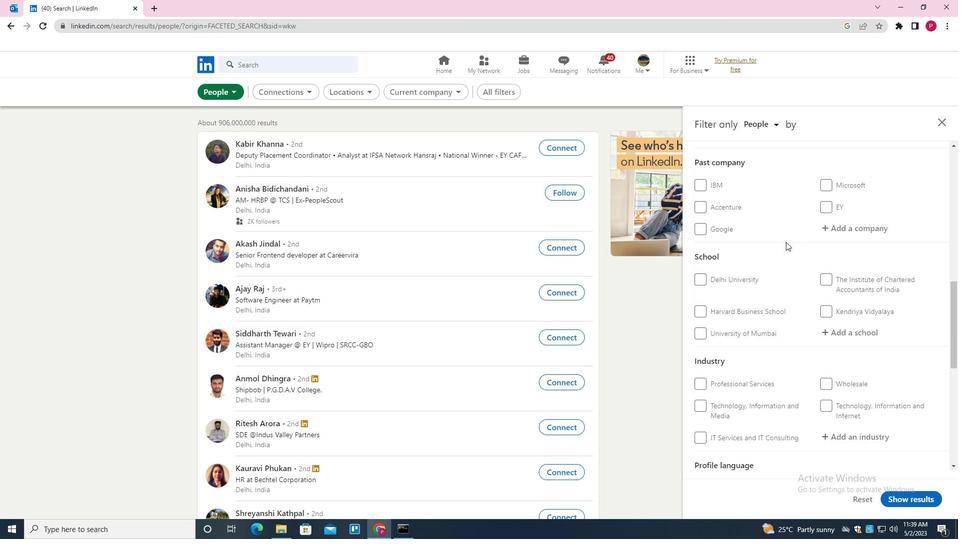 
Action: Mouse moved to (857, 234)
Screenshot: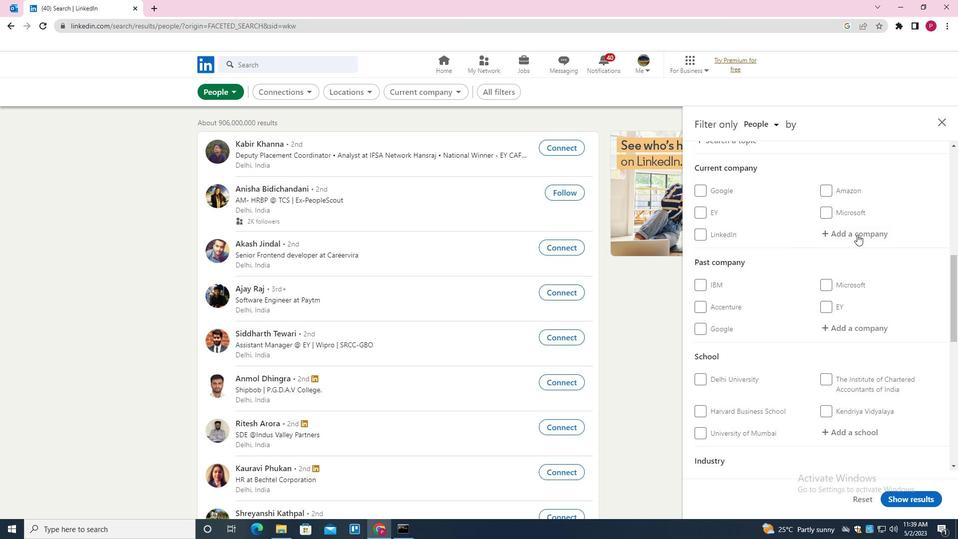 
Action: Mouse pressed left at (857, 234)
Screenshot: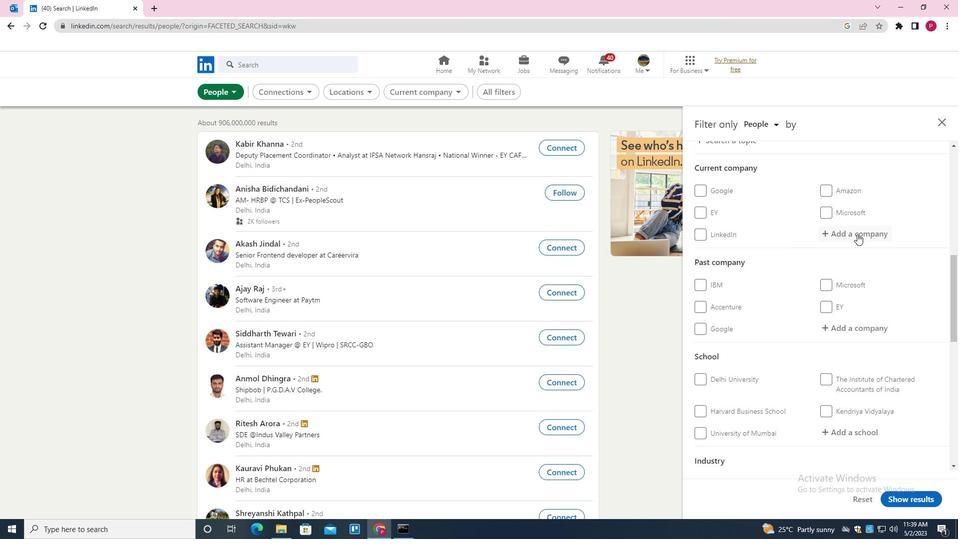 
Action: Key pressed <Key.shift><Key.shift><Key.shift><Key.shift><Key.shift><Key.shift><Key.shift><Key.shift><Key.shift>MECHANIV<Key.backspace>CCAL<Key.space><Key.backspace><Key.backspace><Key.backspace><Key.backspace><Key.backspace><Key.backspace>ICAL<Key.down><Key.down><Key.up><Key.enter>
Screenshot: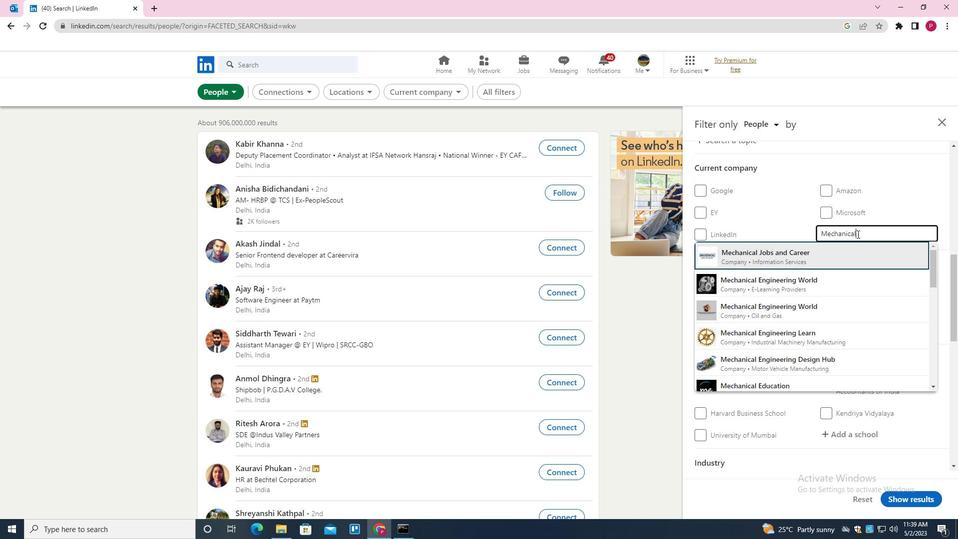 
Action: Mouse moved to (819, 261)
Screenshot: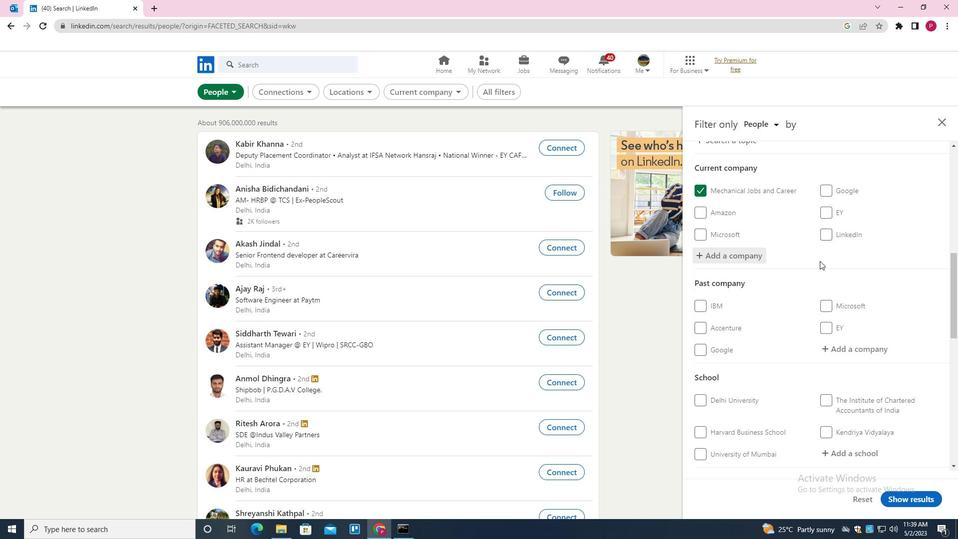 
Action: Mouse scrolled (819, 261) with delta (0, 0)
Screenshot: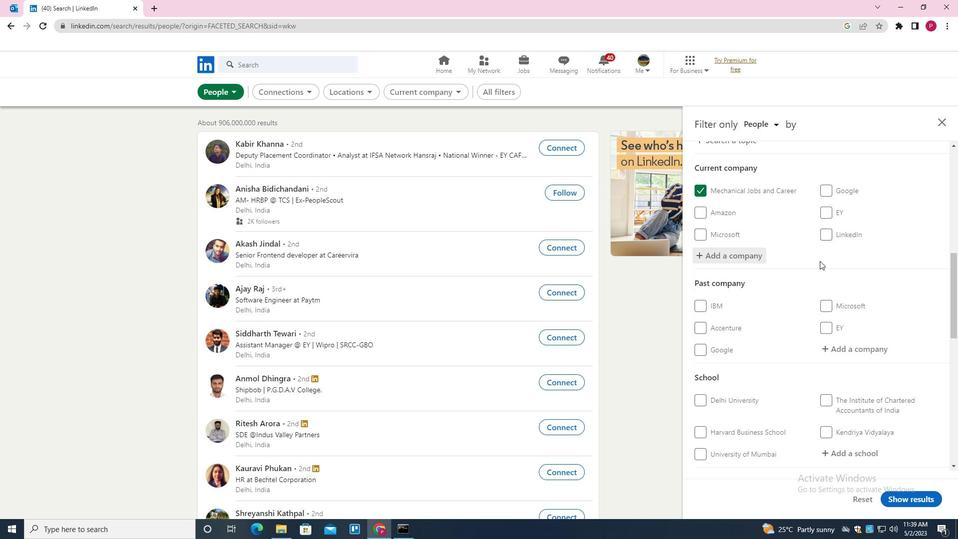 
Action: Mouse moved to (818, 262)
Screenshot: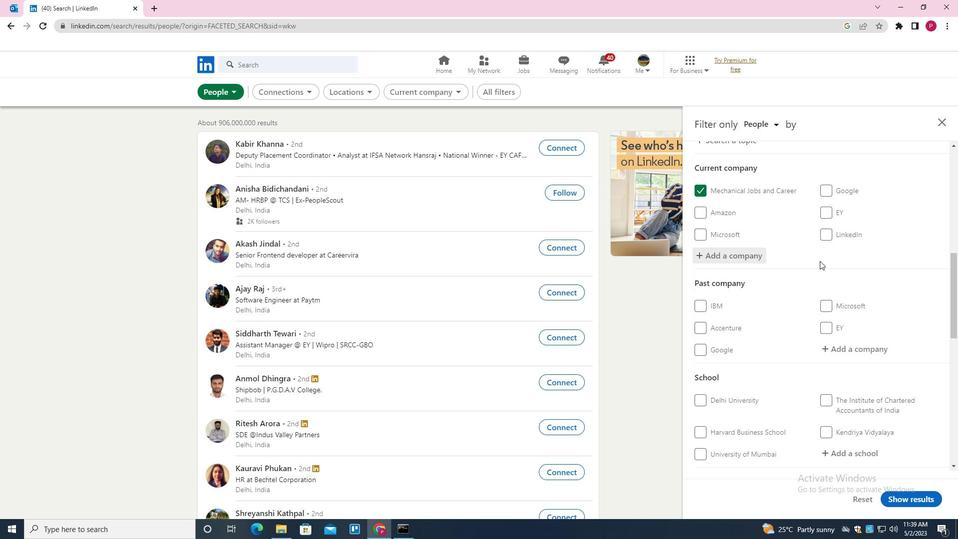 
Action: Mouse scrolled (818, 261) with delta (0, 0)
Screenshot: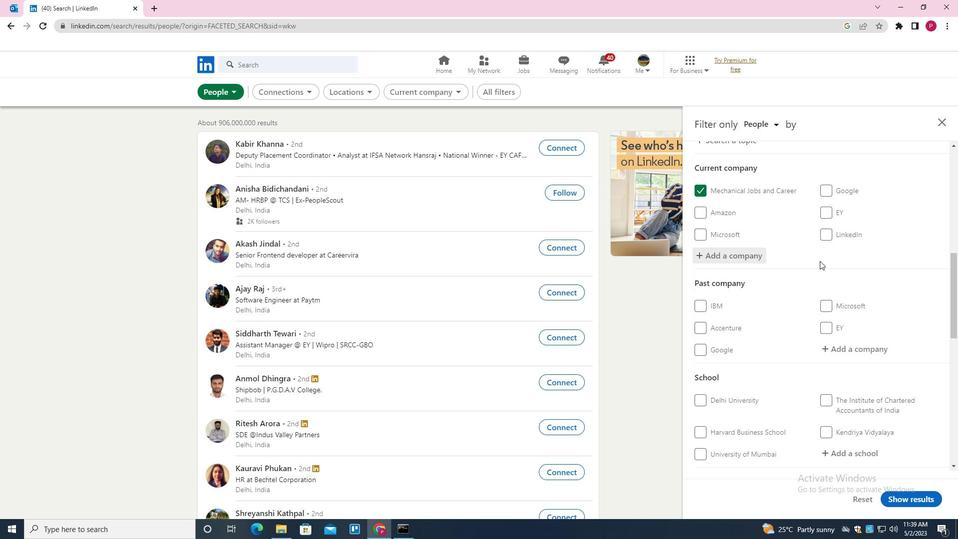 
Action: Mouse moved to (817, 263)
Screenshot: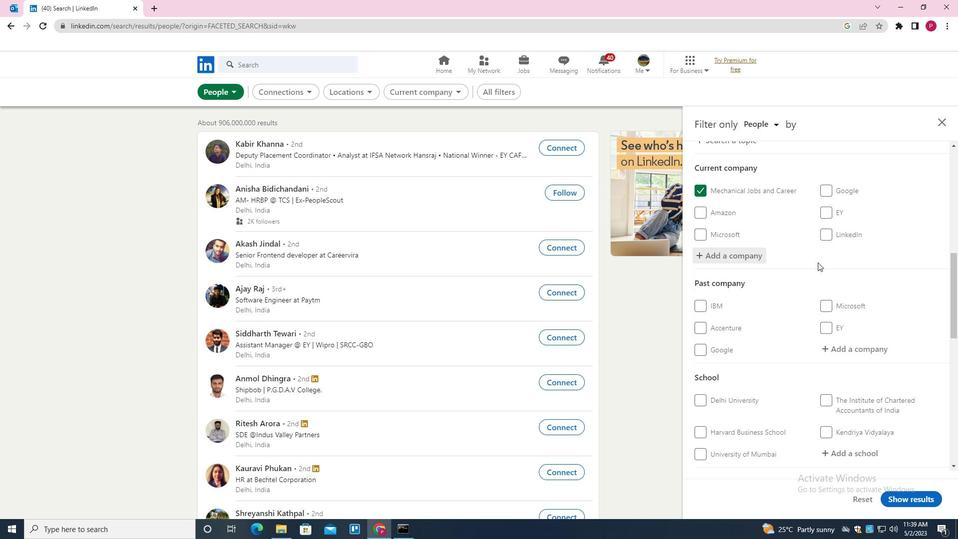 
Action: Mouse scrolled (817, 262) with delta (0, 0)
Screenshot: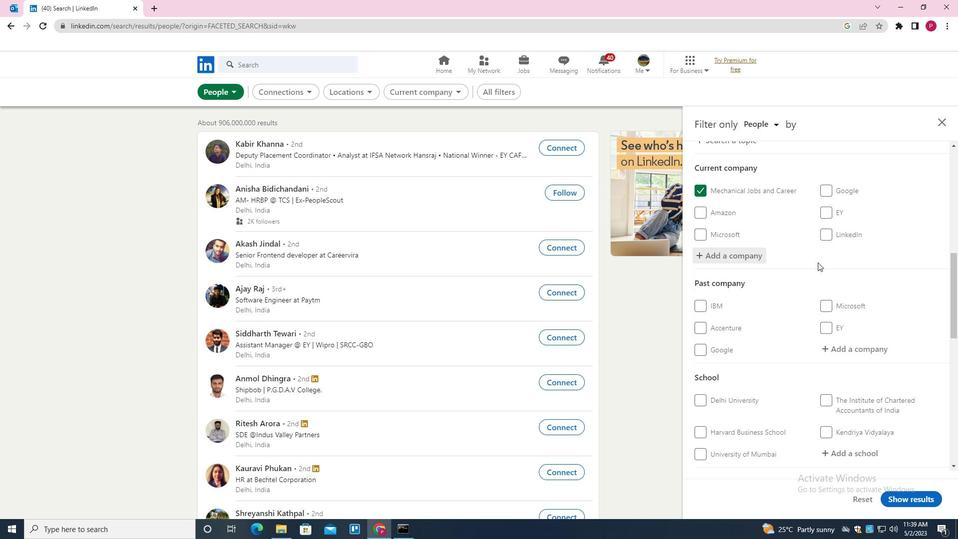 
Action: Mouse moved to (817, 264)
Screenshot: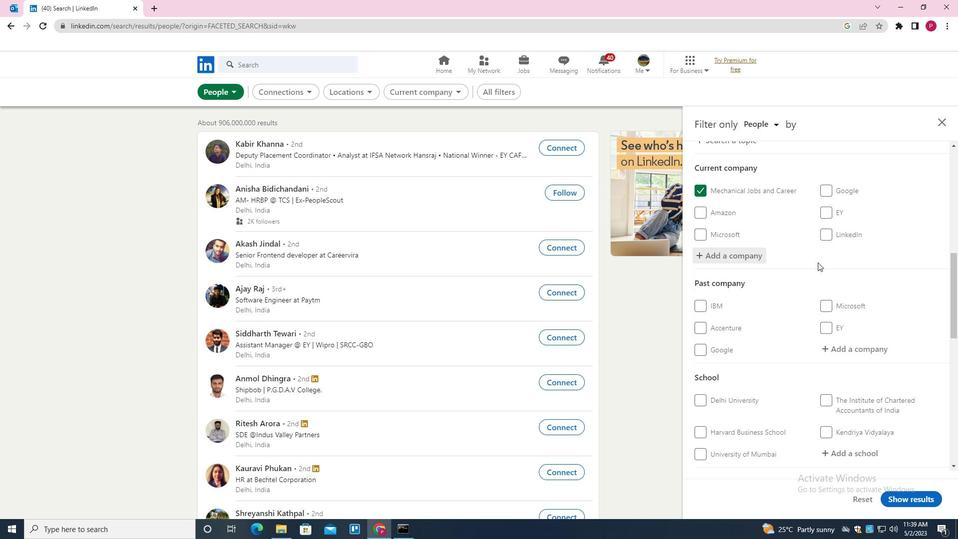 
Action: Mouse scrolled (817, 264) with delta (0, 0)
Screenshot: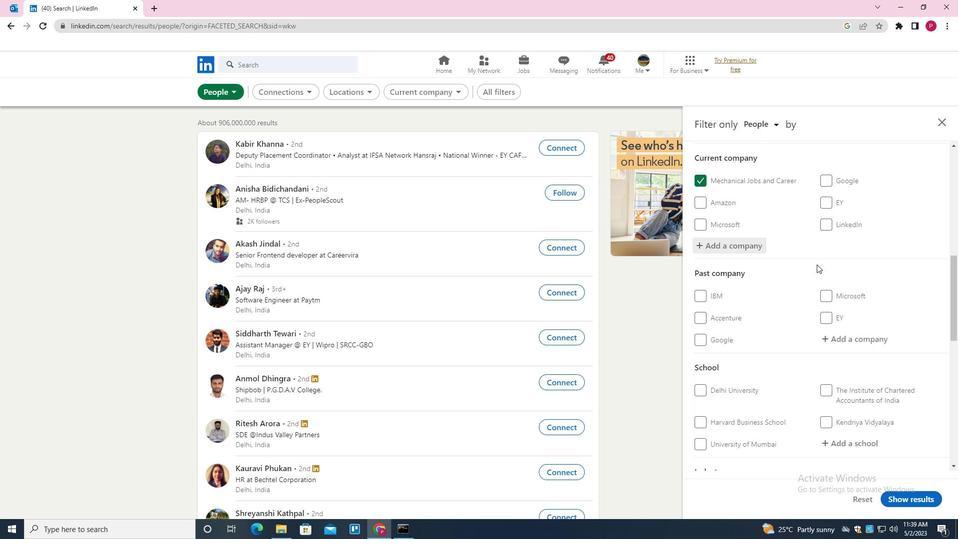
Action: Mouse moved to (848, 253)
Screenshot: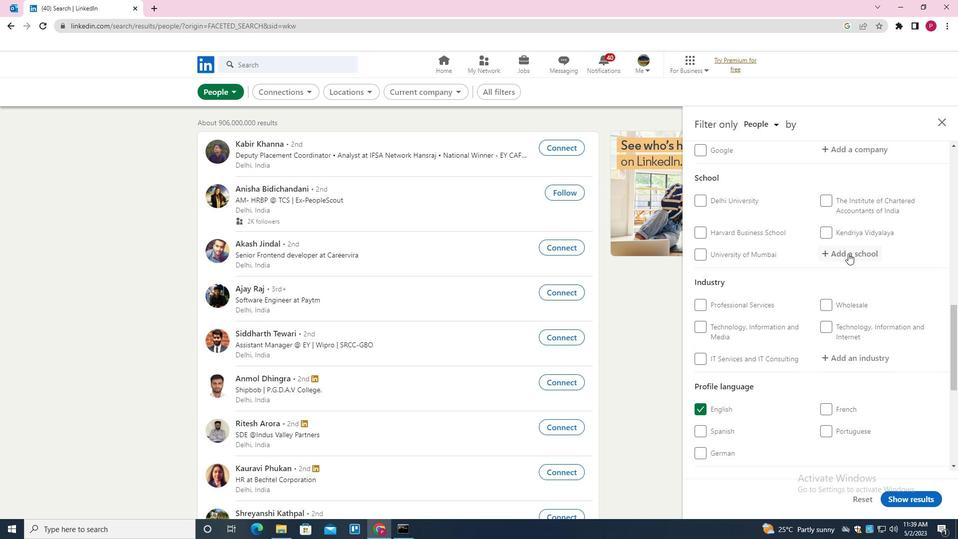 
Action: Mouse pressed left at (848, 253)
Screenshot: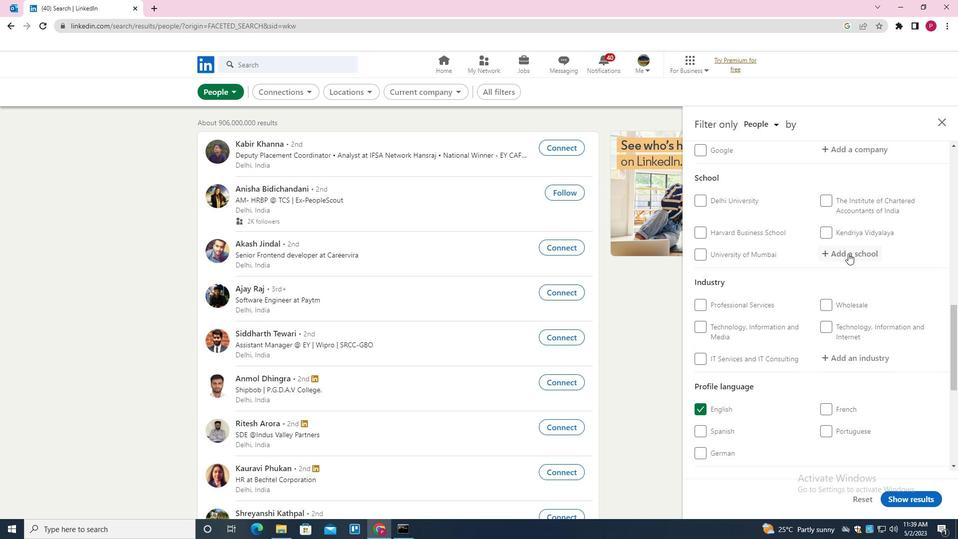 
Action: Key pressed <Key.shift><Key.shift><Key.shift><Key.shift><Key.shift>UTTRAKHAND<Key.space><Key.down><Key.down><Key.enter>
Screenshot: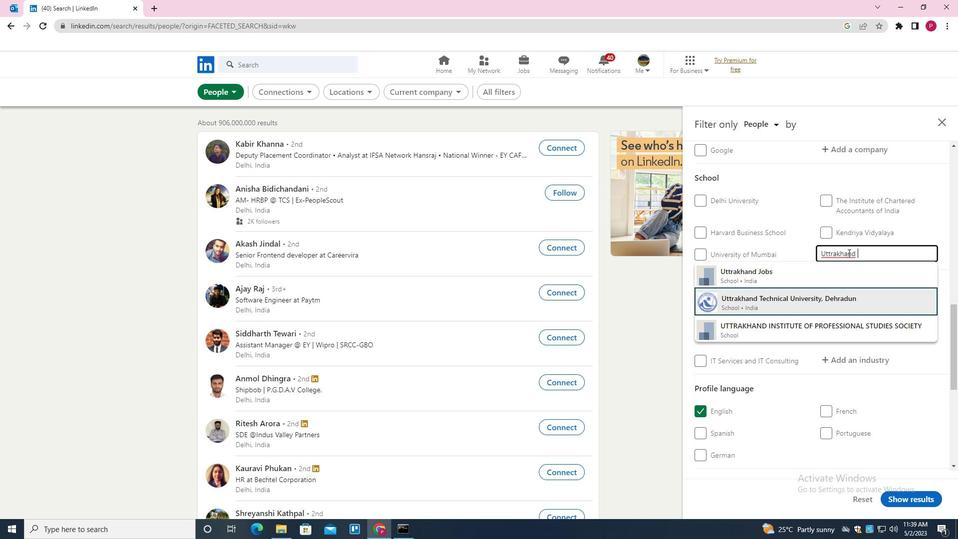 
Action: Mouse moved to (778, 274)
Screenshot: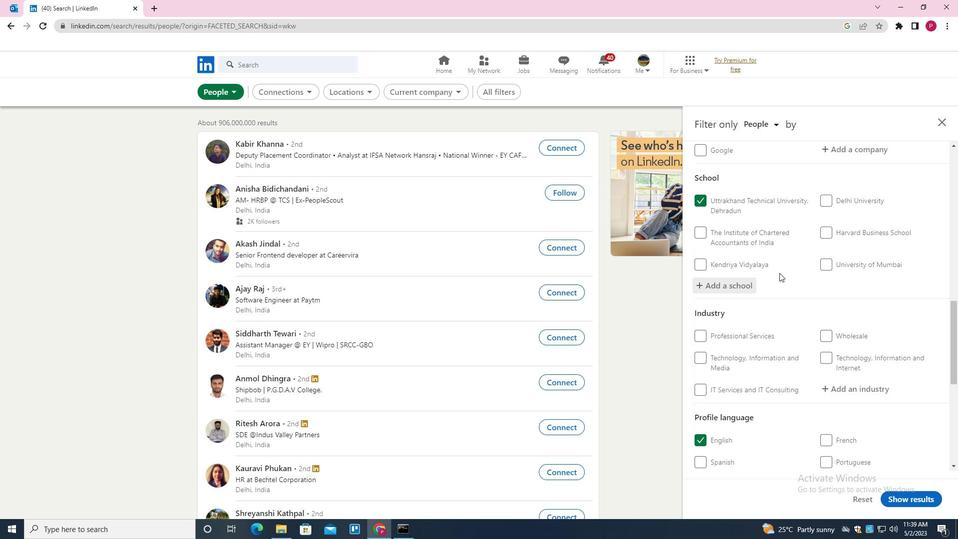 
Action: Mouse scrolled (778, 273) with delta (0, 0)
Screenshot: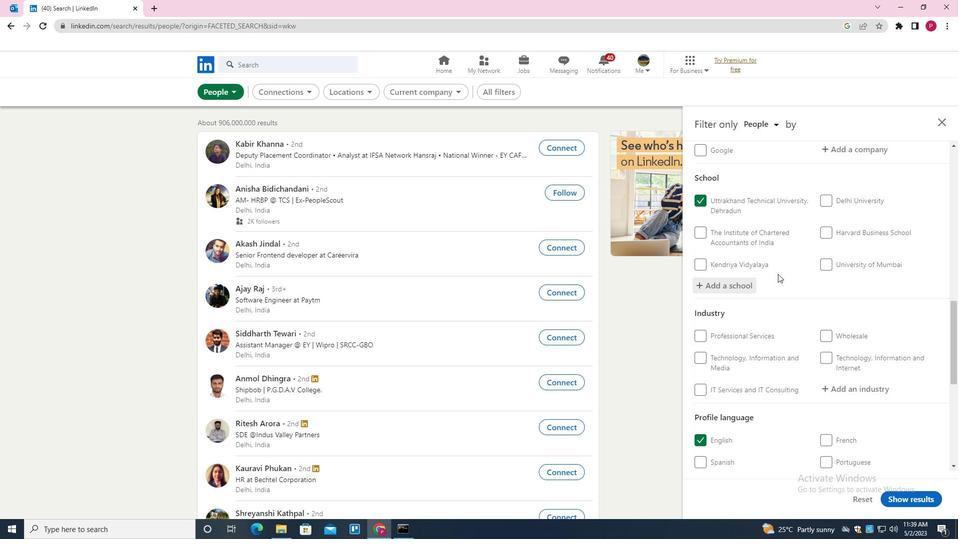 
Action: Mouse scrolled (778, 273) with delta (0, 0)
Screenshot: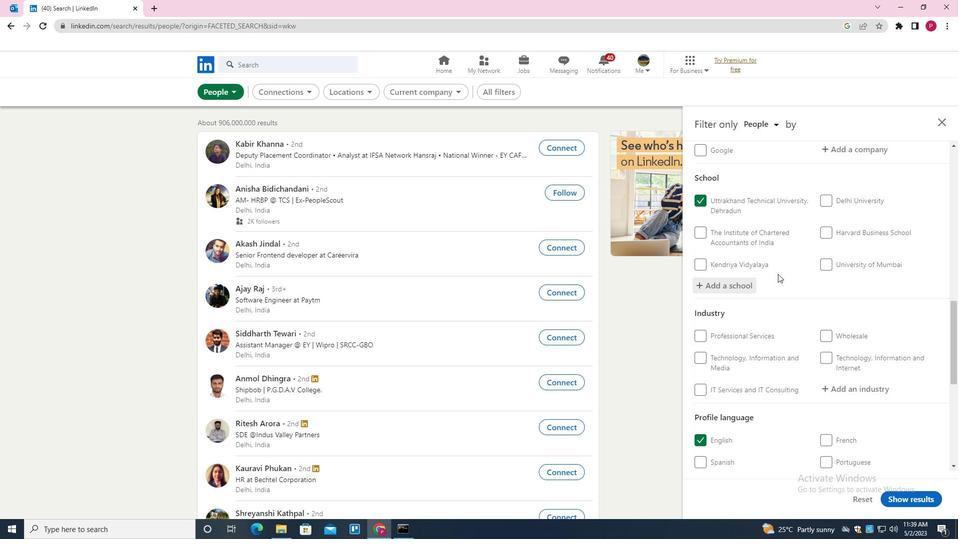 
Action: Mouse scrolled (778, 273) with delta (0, 0)
Screenshot: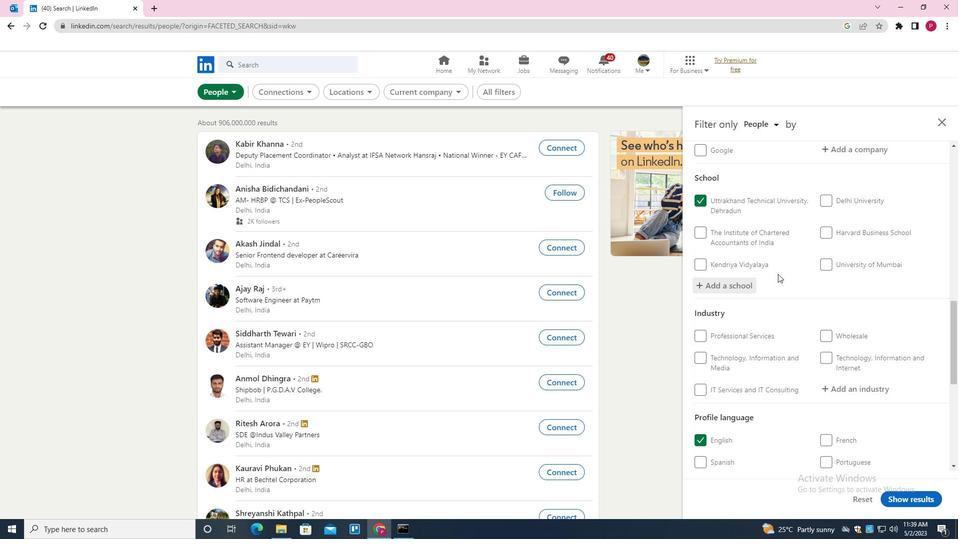 
Action: Mouse scrolled (778, 273) with delta (0, 0)
Screenshot: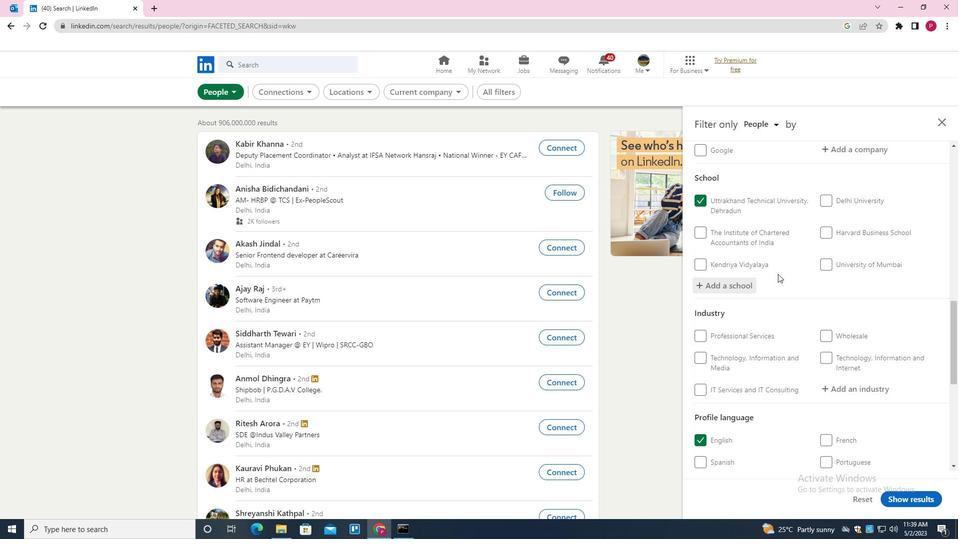 
Action: Mouse moved to (857, 192)
Screenshot: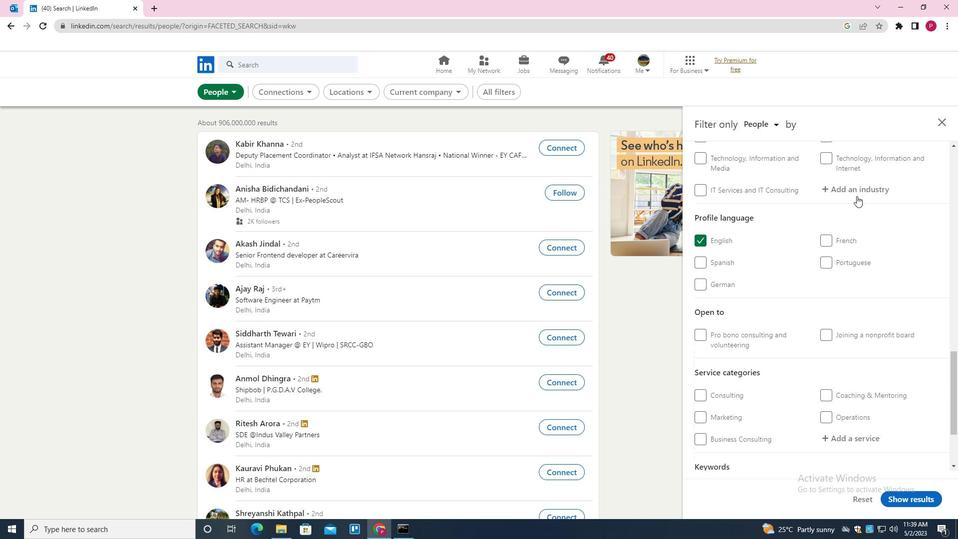 
Action: Mouse pressed left at (857, 192)
Screenshot: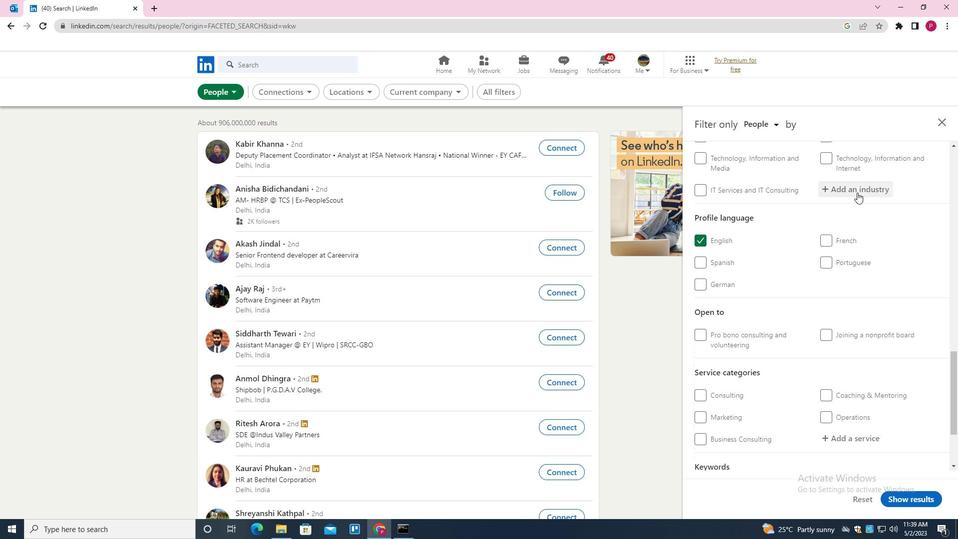 
Action: Key pressed <Key.shift><Key.shift><Key.shift><Key.shift><Key.shift><Key.shift><Key.shift><Key.shift><Key.shift>RETAIL<Key.down><Key.down><Key.down><Key.down><Key.enter>
Screenshot: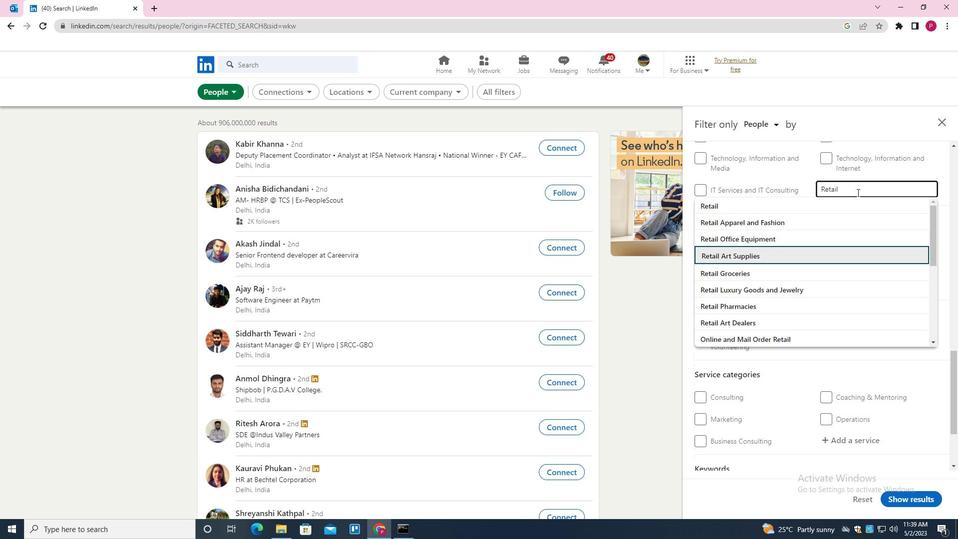 
Action: Mouse moved to (773, 258)
Screenshot: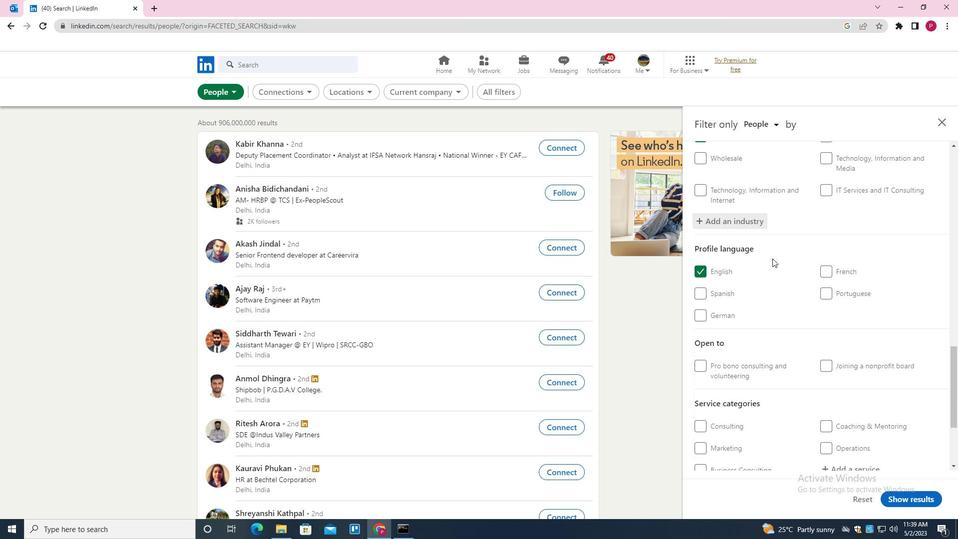 
Action: Mouse scrolled (773, 258) with delta (0, 0)
Screenshot: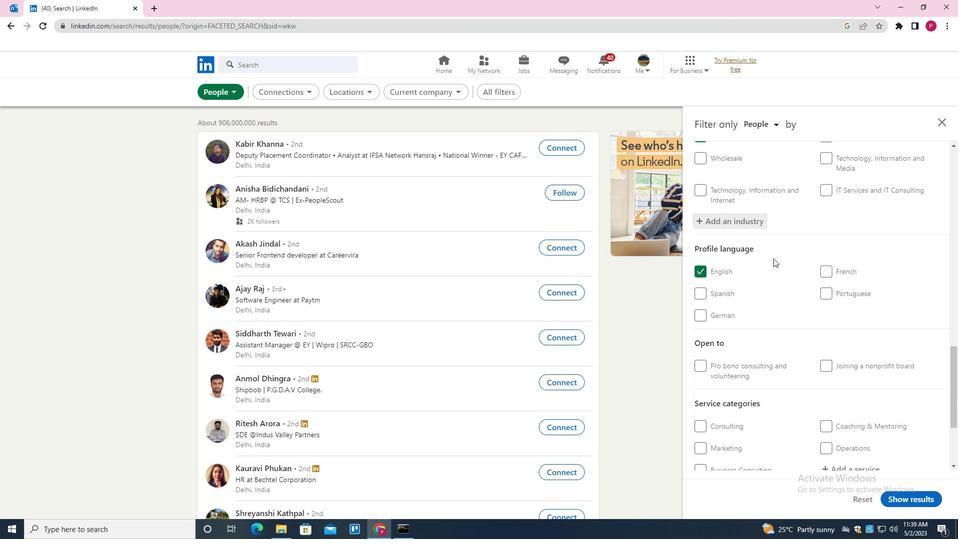 
Action: Mouse scrolled (773, 258) with delta (0, 0)
Screenshot: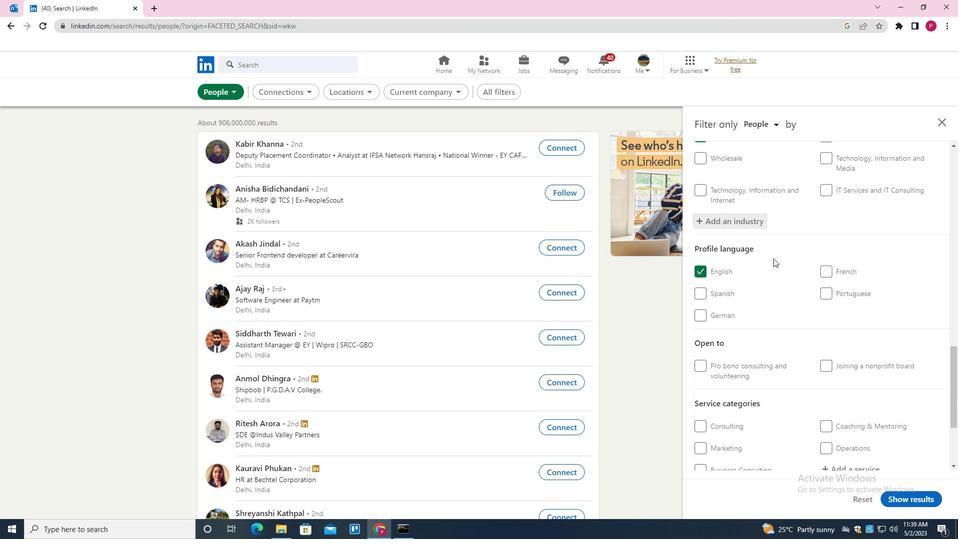 
Action: Mouse scrolled (773, 258) with delta (0, 0)
Screenshot: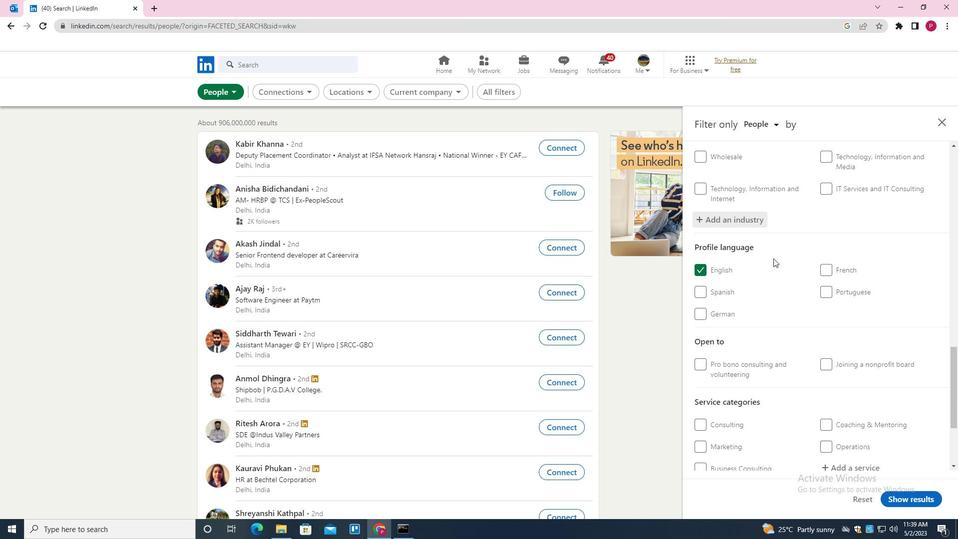 
Action: Mouse scrolled (773, 258) with delta (0, 0)
Screenshot: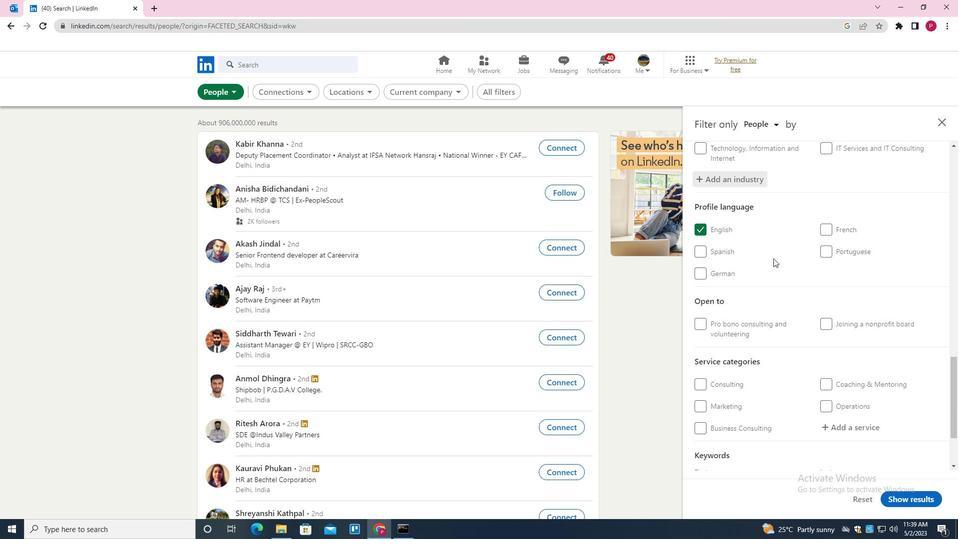
Action: Mouse scrolled (773, 258) with delta (0, 0)
Screenshot: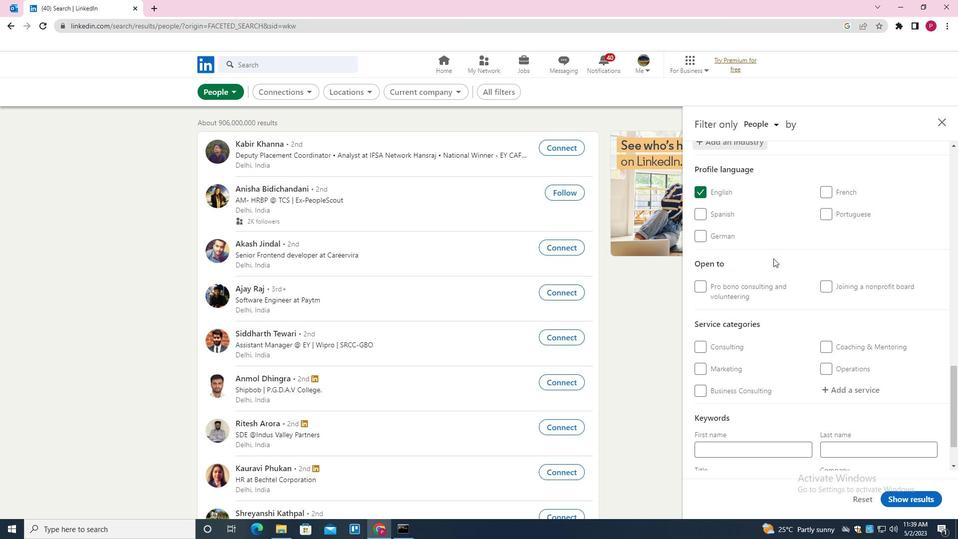 
Action: Mouse moved to (844, 328)
Screenshot: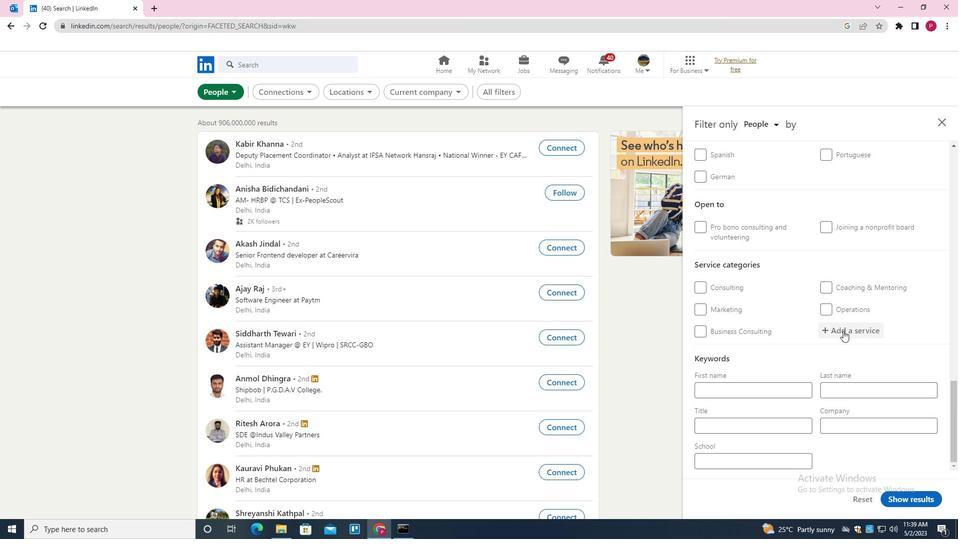 
Action: Mouse pressed left at (844, 328)
Screenshot: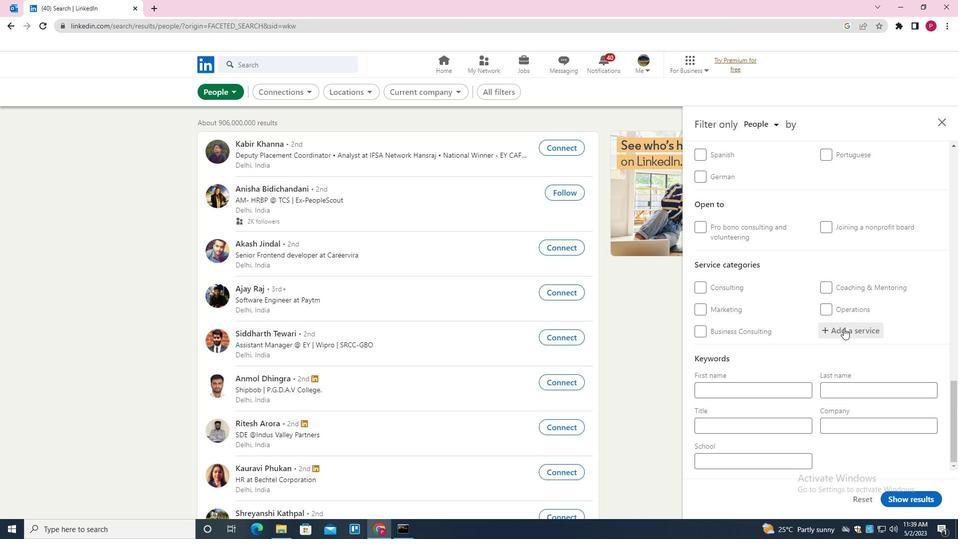 
Action: Mouse moved to (832, 317)
Screenshot: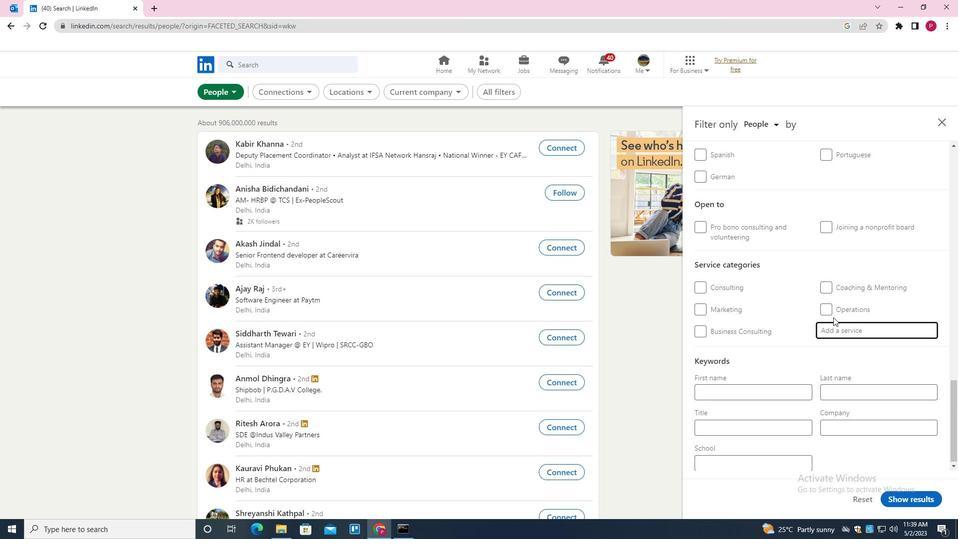 
Action: Key pressed <Key.shift><Key.shift>LEAD<Key.space><Key.shift>GENERATION<Key.down><Key.enter>
Screenshot: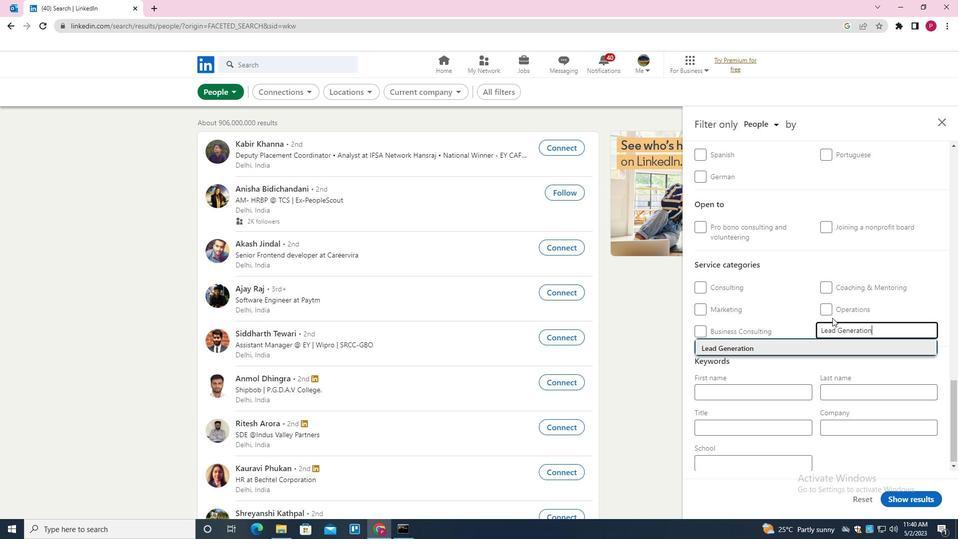 
Action: Mouse moved to (818, 327)
Screenshot: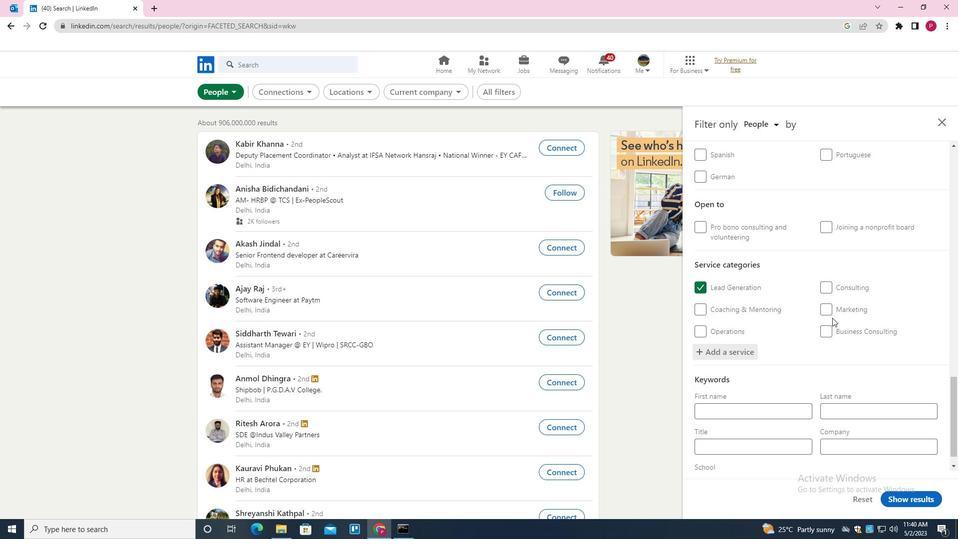 
Action: Mouse scrolled (818, 326) with delta (0, 0)
Screenshot: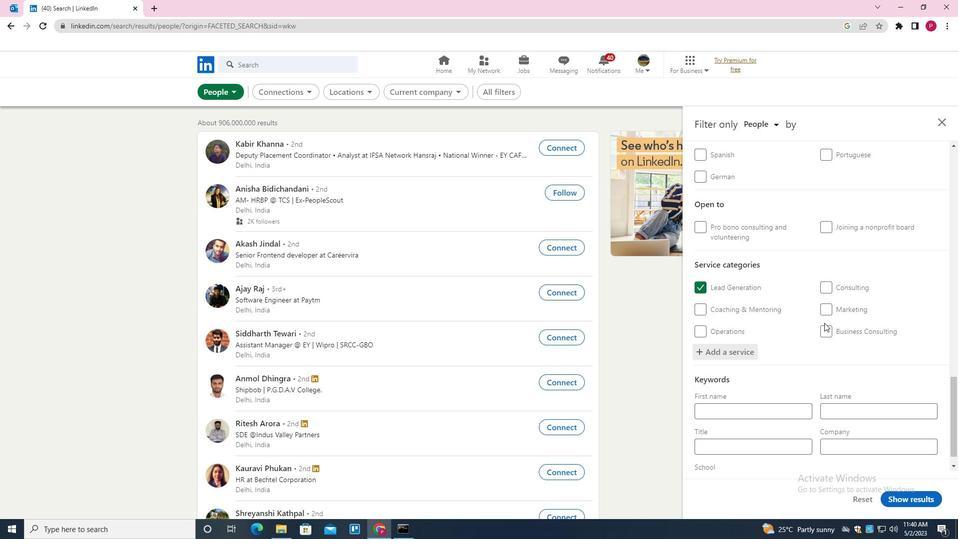 
Action: Mouse scrolled (818, 326) with delta (0, 0)
Screenshot: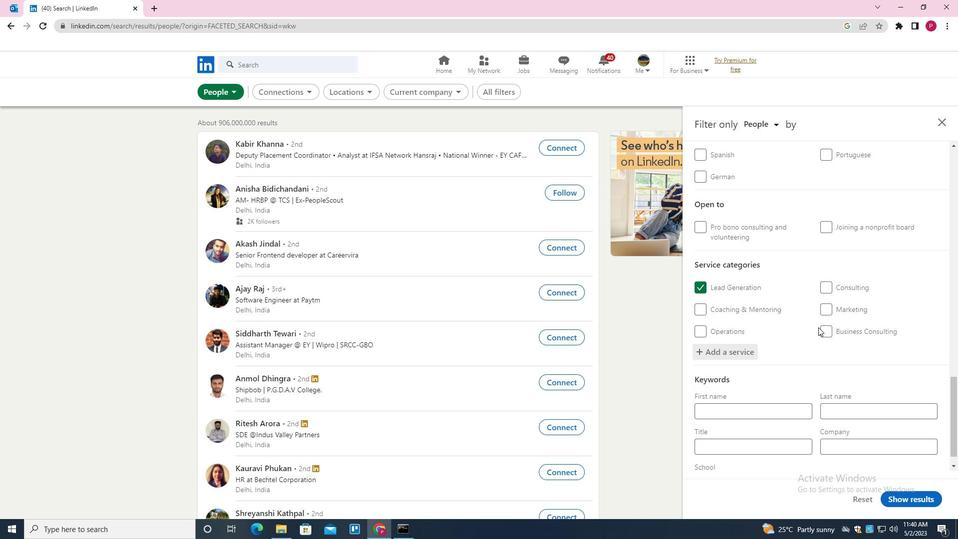 
Action: Mouse moved to (818, 327)
Screenshot: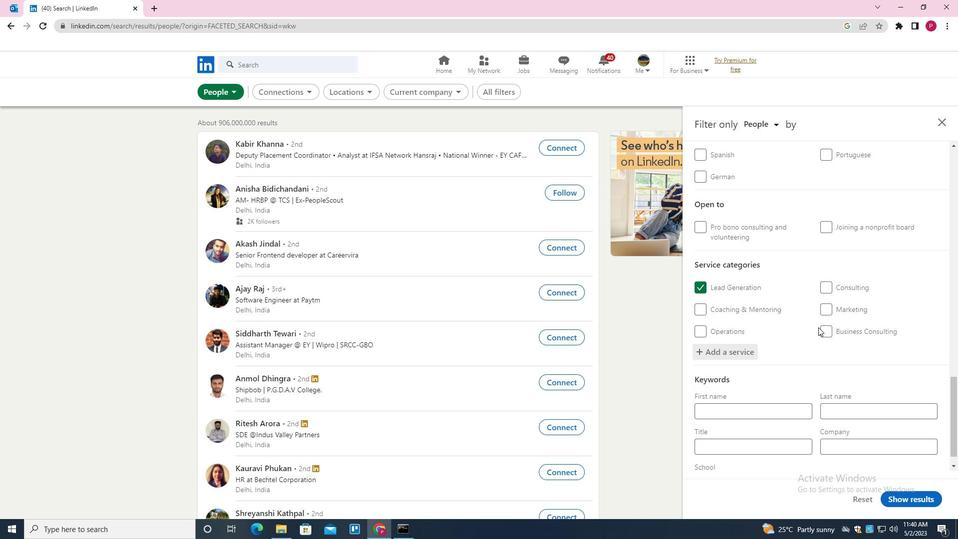 
Action: Mouse scrolled (818, 326) with delta (0, 0)
Screenshot: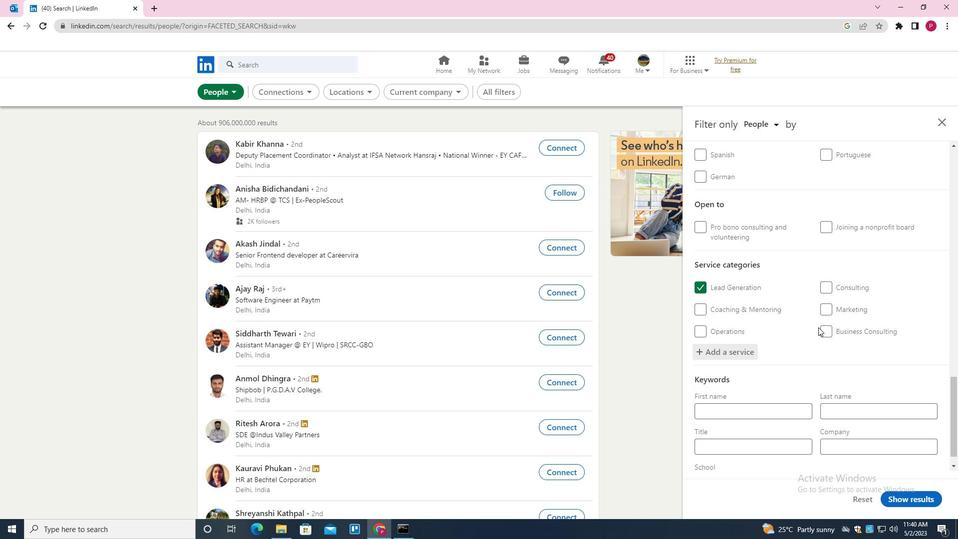 
Action: Mouse moved to (816, 328)
Screenshot: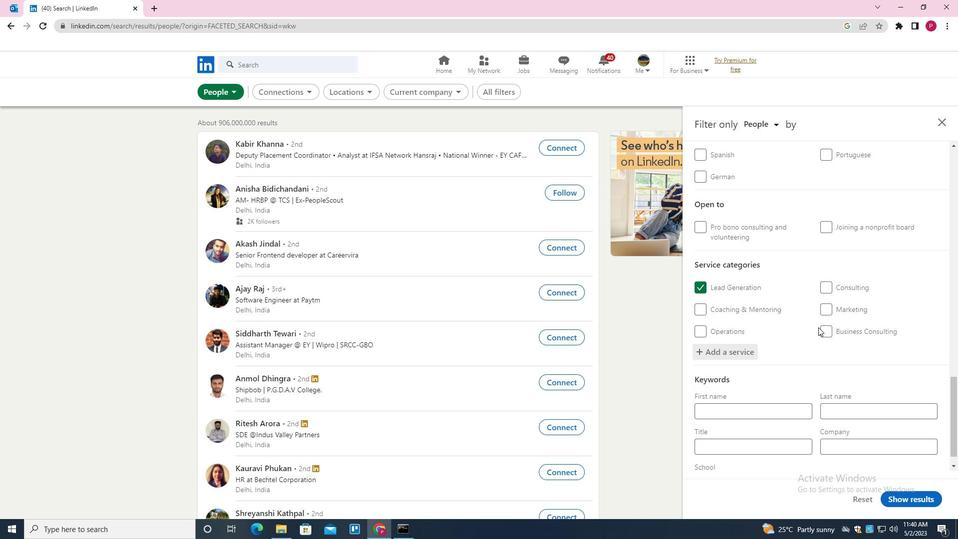 
Action: Mouse scrolled (816, 328) with delta (0, 0)
Screenshot: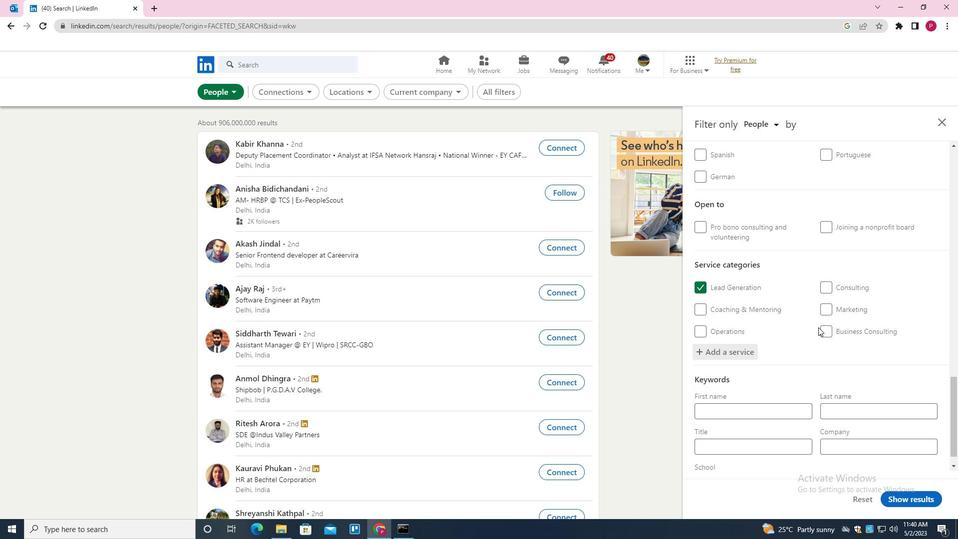 
Action: Mouse moved to (807, 337)
Screenshot: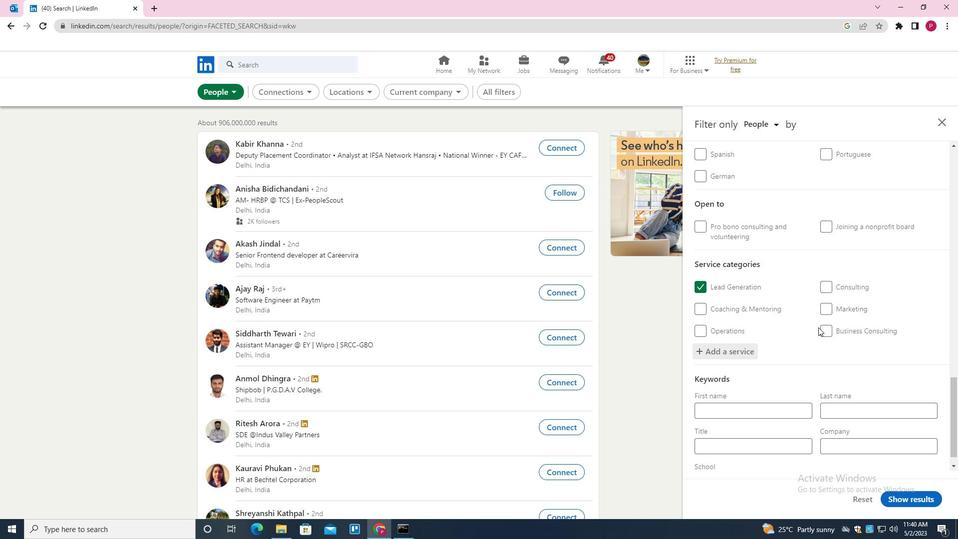 
Action: Mouse scrolled (807, 337) with delta (0, 0)
Screenshot: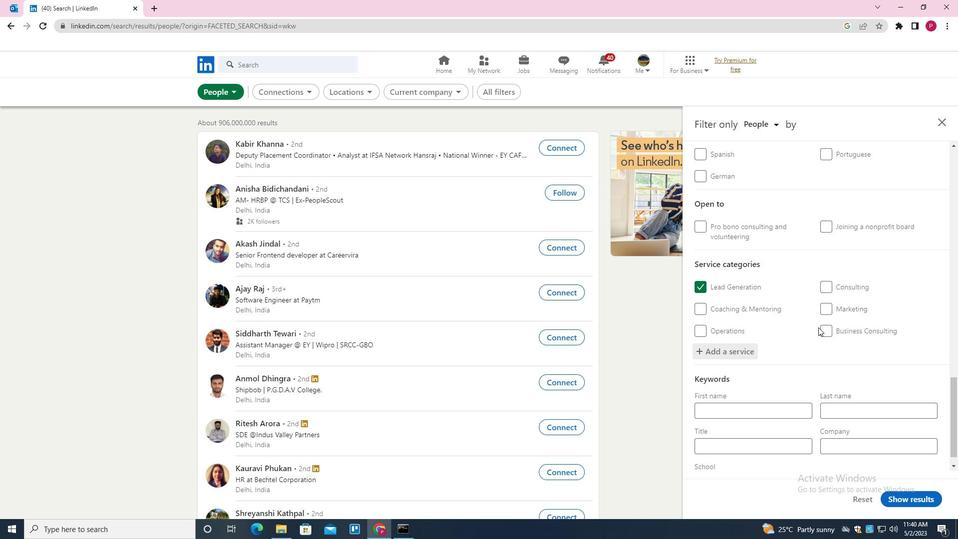 
Action: Mouse moved to (795, 353)
Screenshot: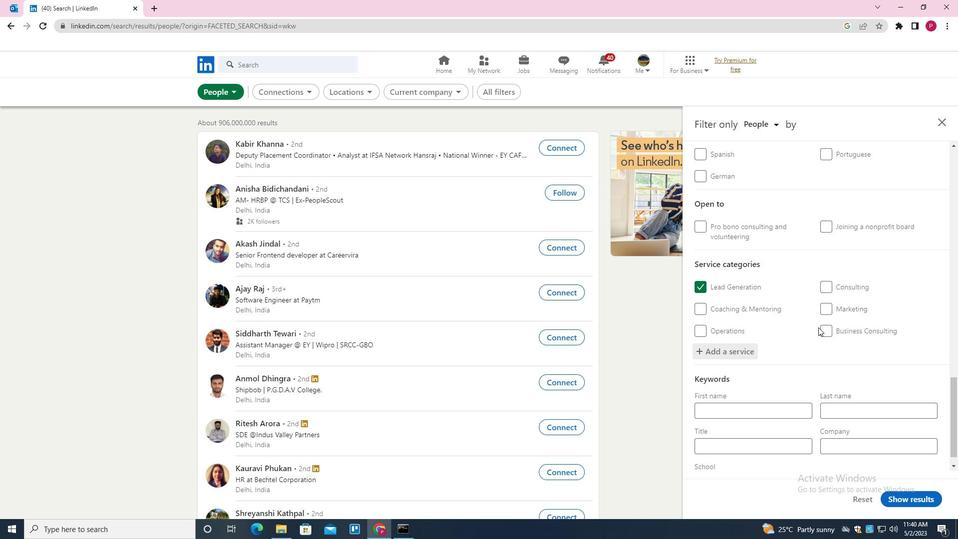 
Action: Mouse scrolled (795, 353) with delta (0, 0)
Screenshot: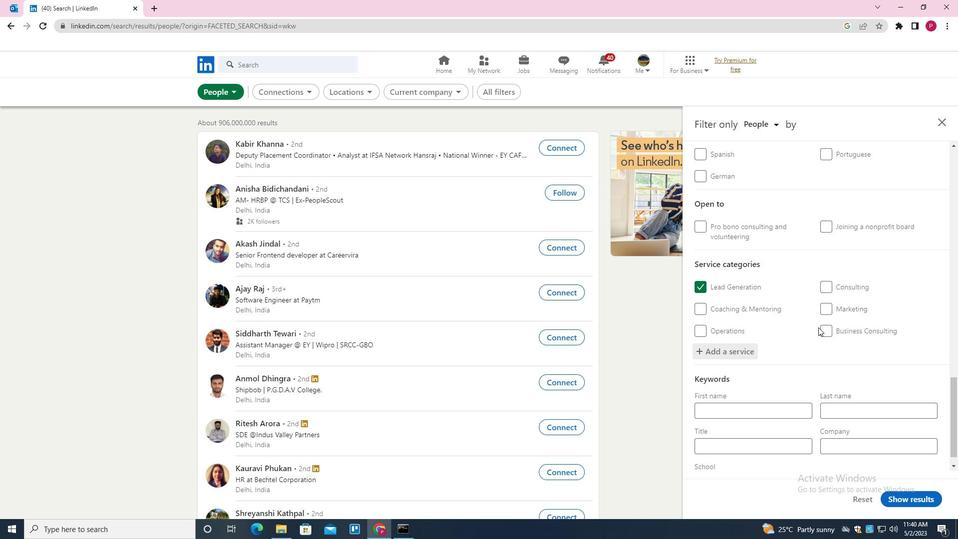 
Action: Mouse moved to (756, 420)
Screenshot: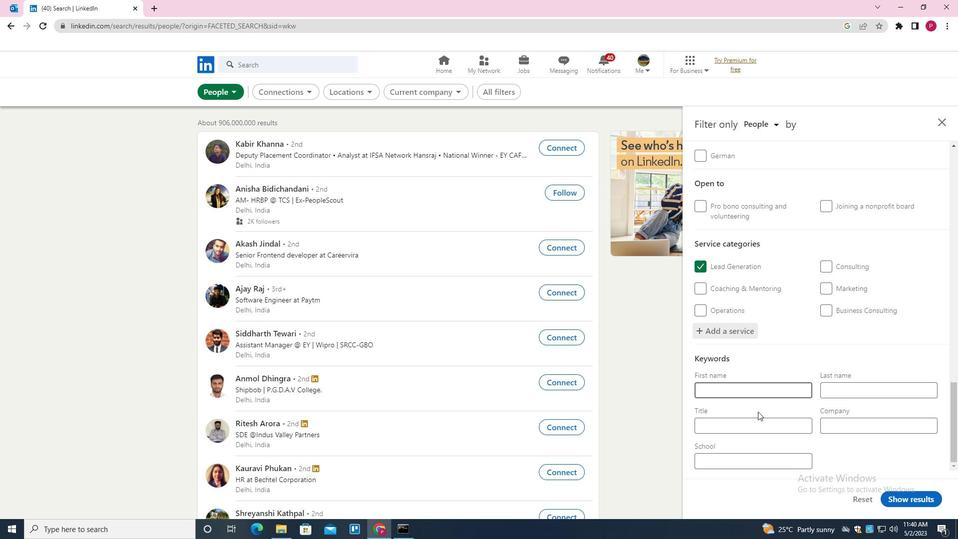 
Action: Mouse pressed left at (756, 420)
Screenshot: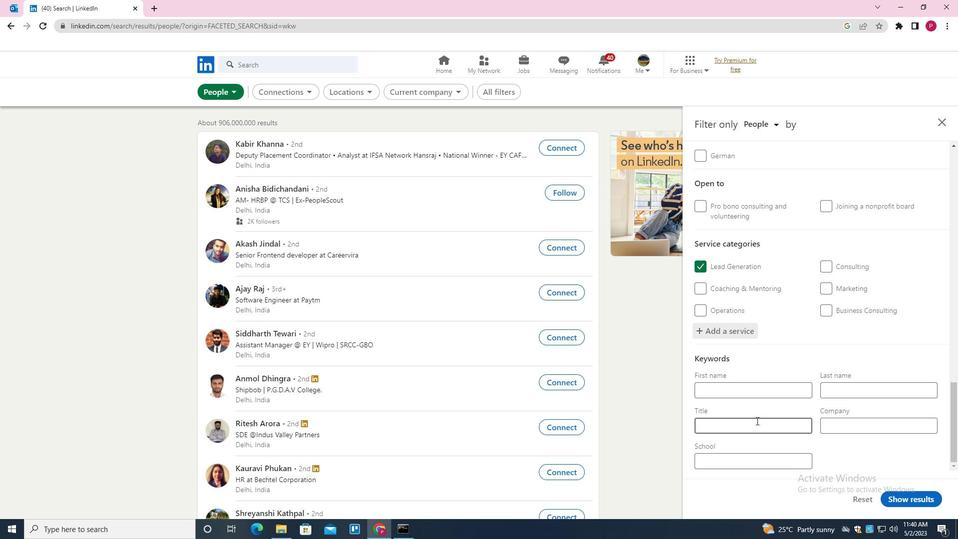 
Action: Key pressed <Key.shift><Key.shift><Key.shift><Key.shift><Key.shift><Key.shift><Key.shift><Key.shift><Key.shift><Key.shift><Key.shift><Key.shift>PRESIDENT
Screenshot: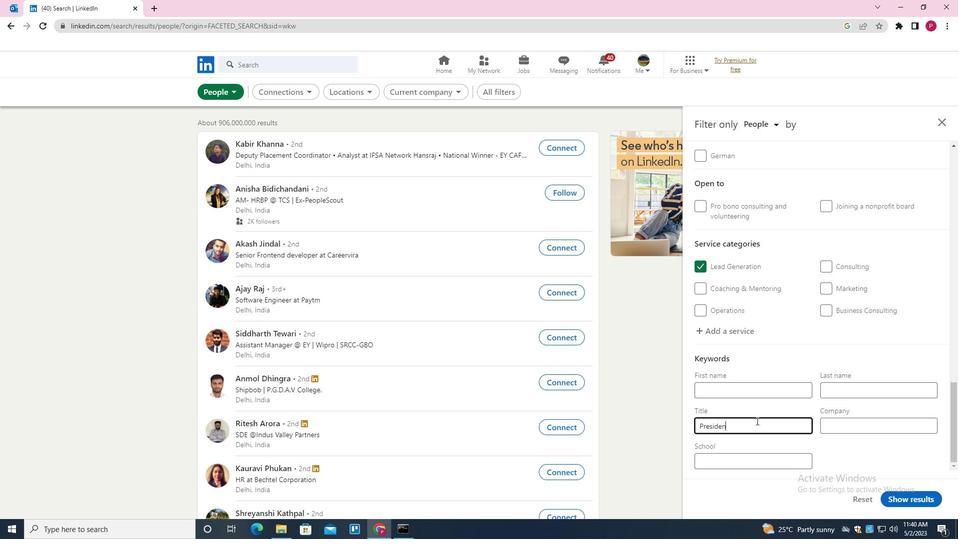 
Action: Mouse moved to (905, 502)
Screenshot: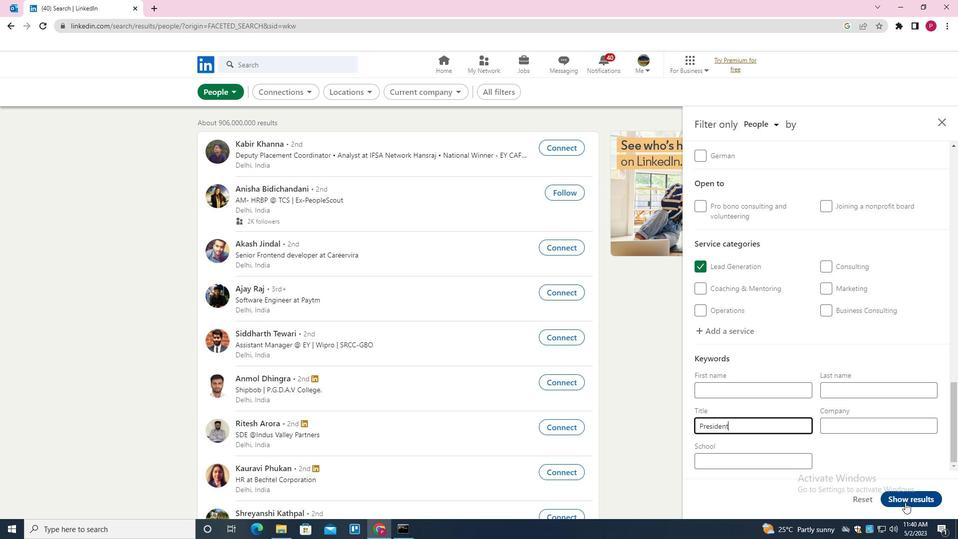 
Action: Mouse pressed left at (905, 502)
Screenshot: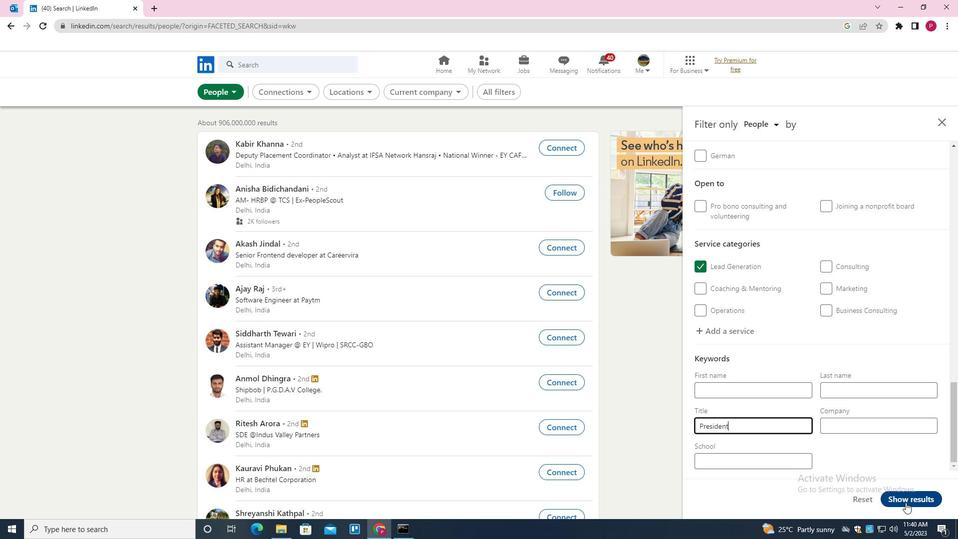 
Action: Mouse moved to (550, 303)
Screenshot: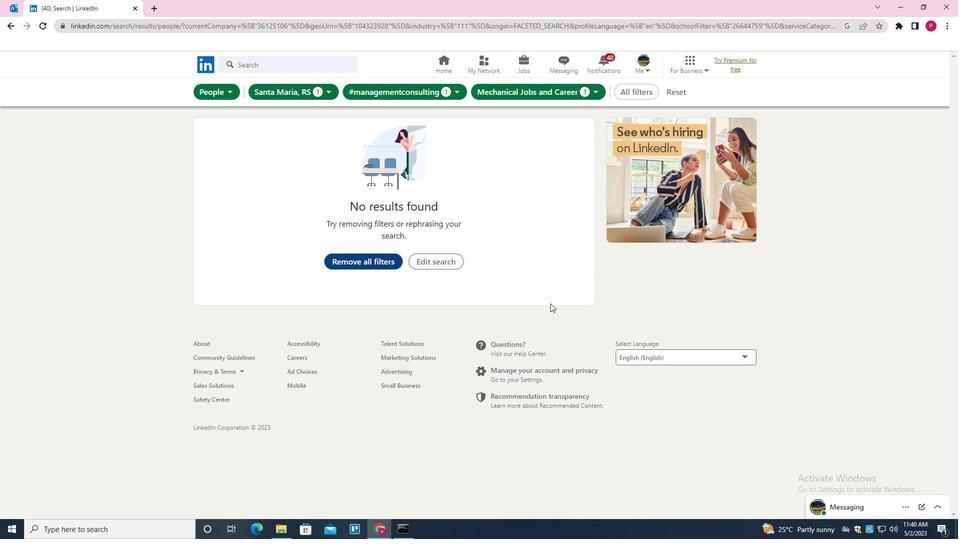 
